 Task: Add Attachment from "Attach a link" to Card Card0000000112 in Board Board0000000028 in Workspace WS0000000010 in Trello. Add Cover Red to Card Card0000000112 in Board Board0000000028 in Workspace WS0000000010 in Trello. Add "Join Card" Button Button0000000112  to Card Card0000000112 in Board Board0000000028 in Workspace WS0000000010 in Trello. Add Description DS0000000112 to Card Card0000000112 in Board Board0000000028 in Workspace WS0000000010 in Trello. Add Comment CM0000000112 to Card Card0000000112 in Board Board0000000028 in Workspace WS0000000010 in Trello
Action: Mouse moved to (366, 576)
Screenshot: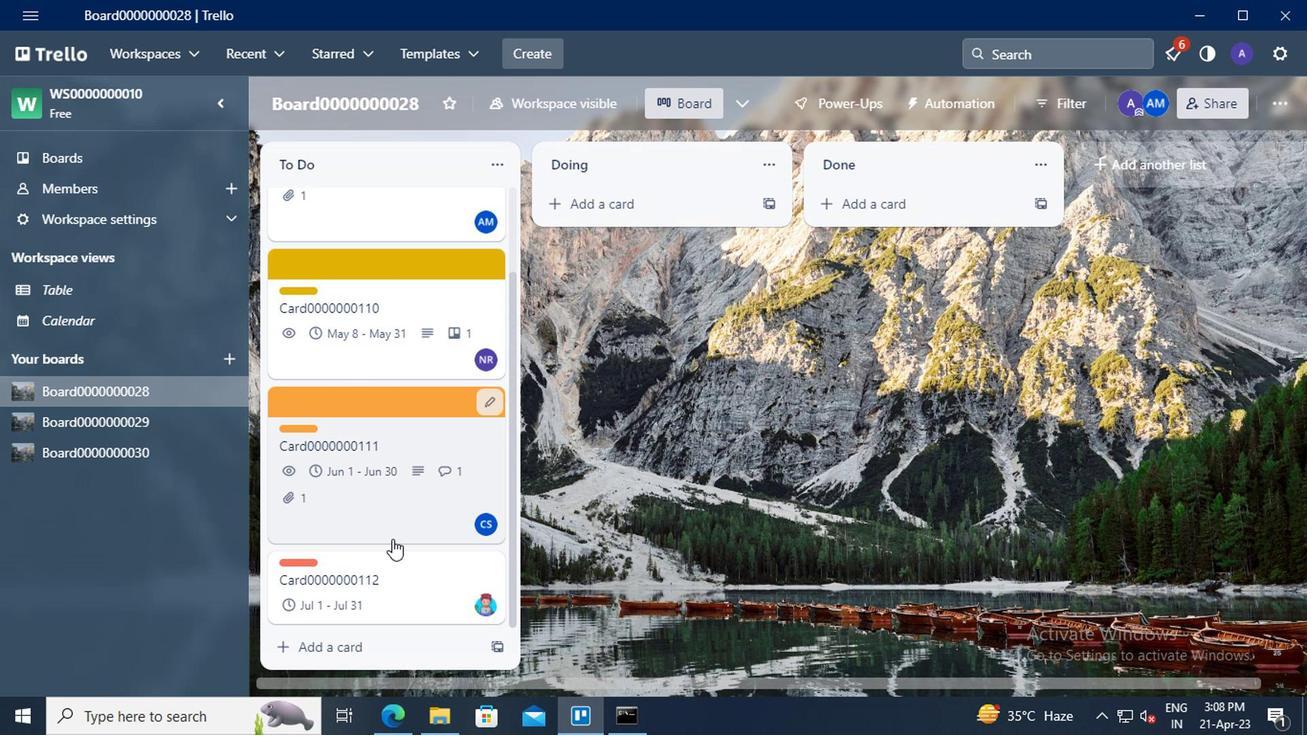 
Action: Mouse pressed left at (366, 576)
Screenshot: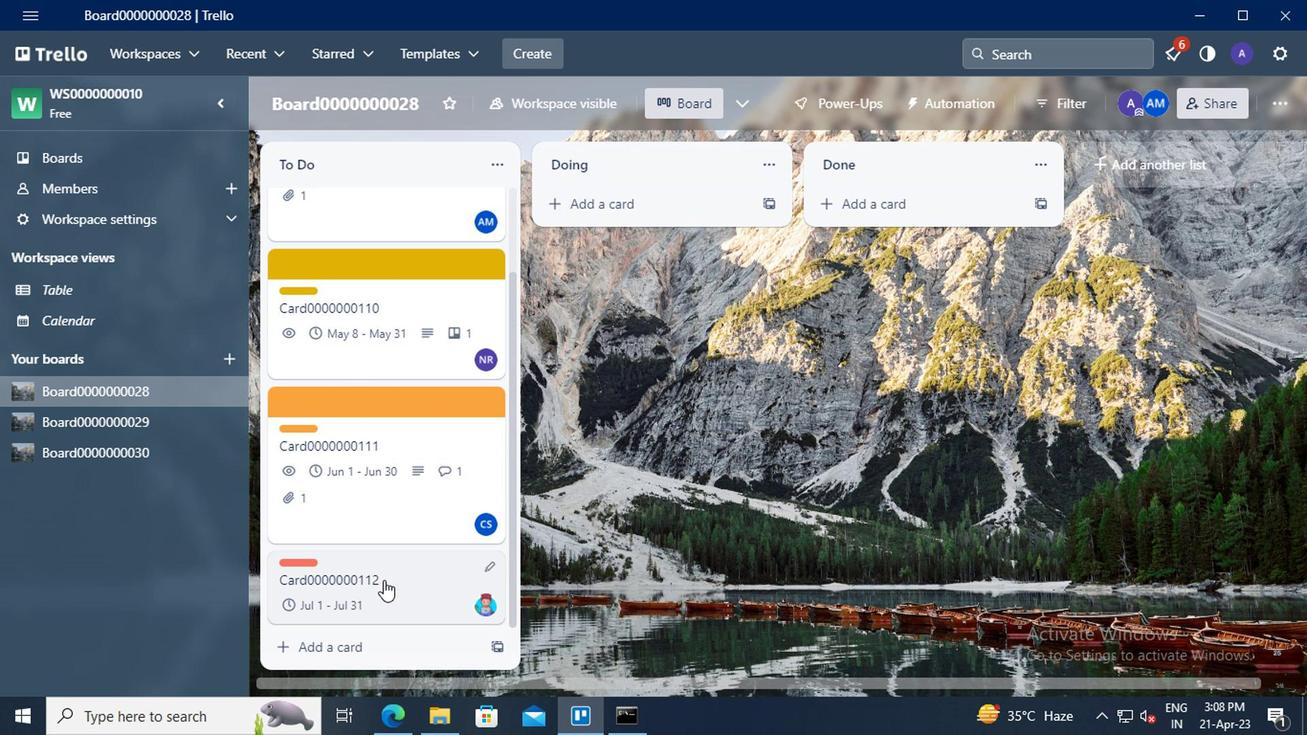 
Action: Mouse moved to (874, 405)
Screenshot: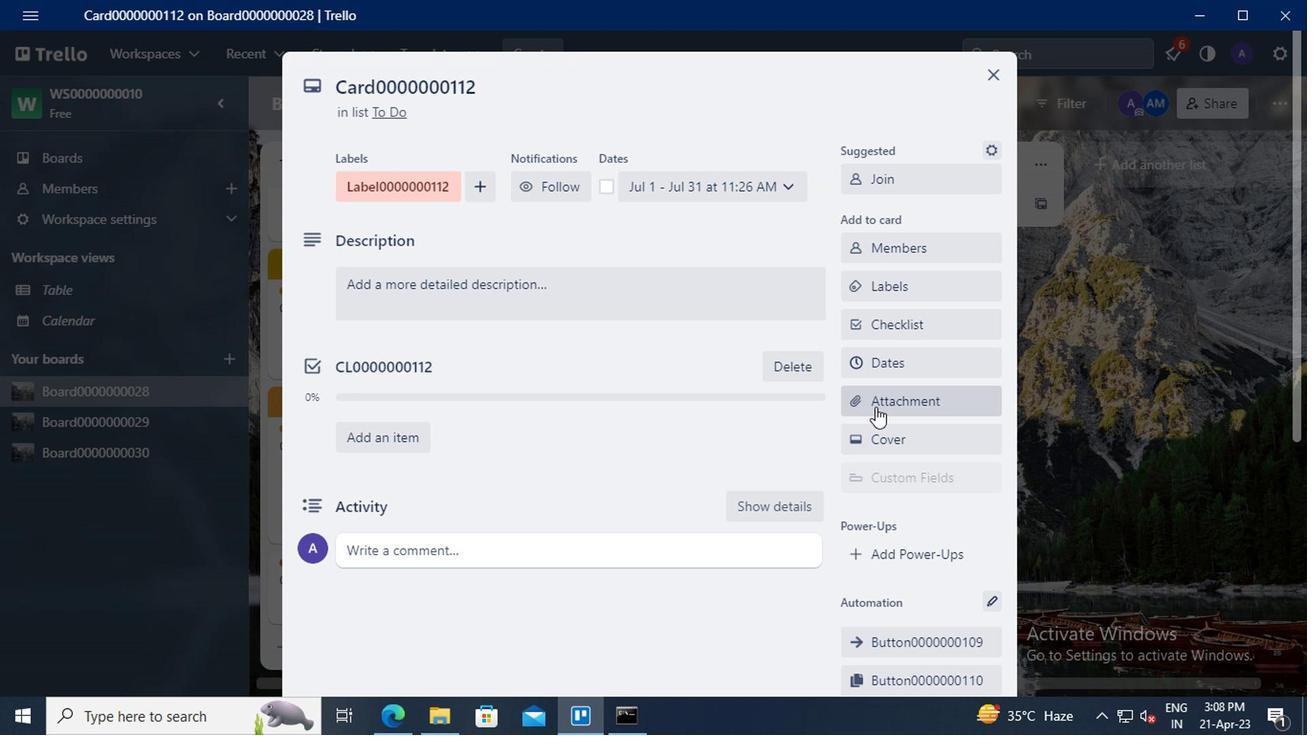
Action: Mouse pressed left at (874, 405)
Screenshot: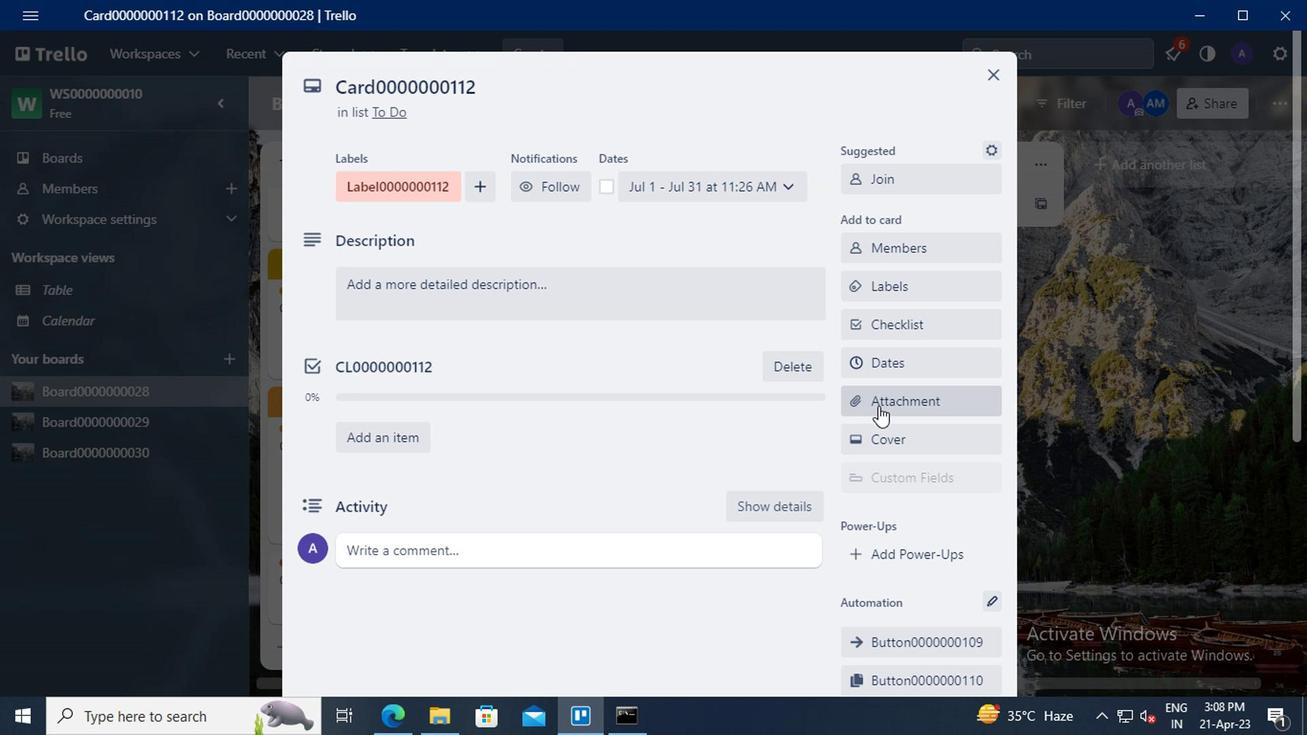 
Action: Mouse moved to (383, 719)
Screenshot: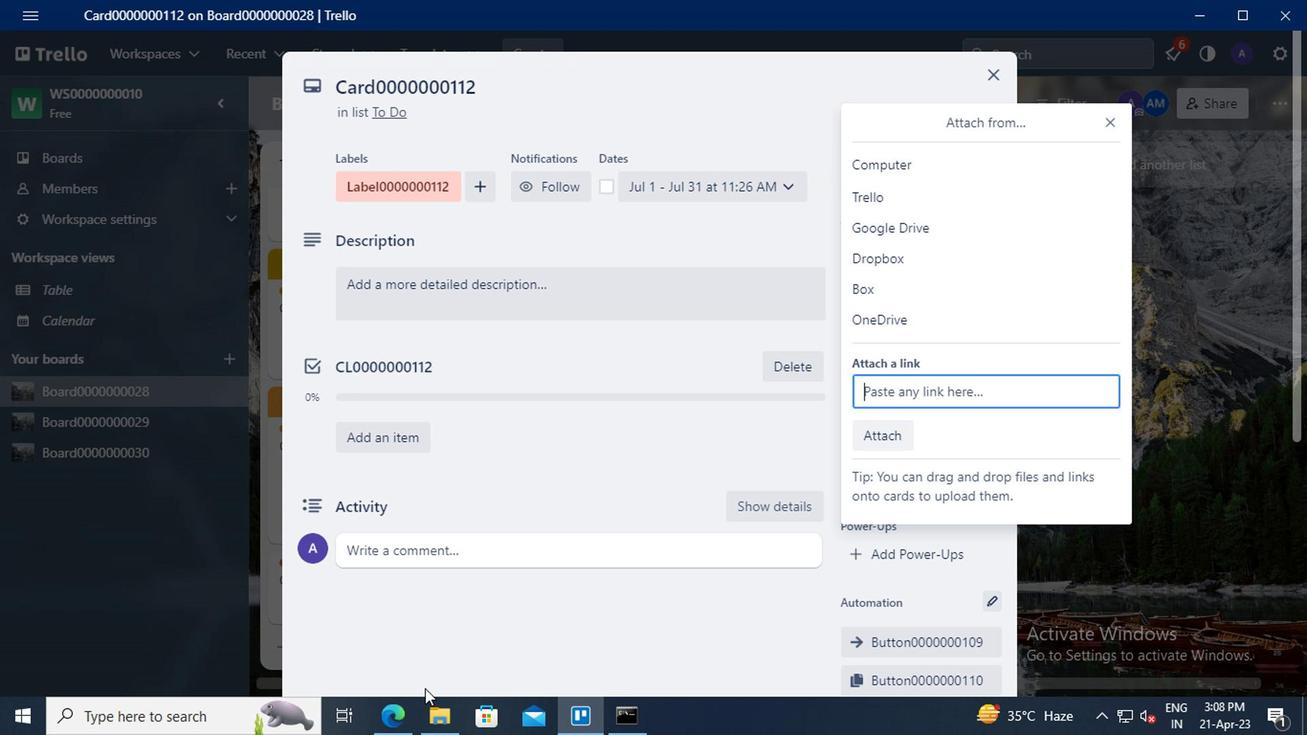 
Action: Mouse pressed left at (383, 719)
Screenshot: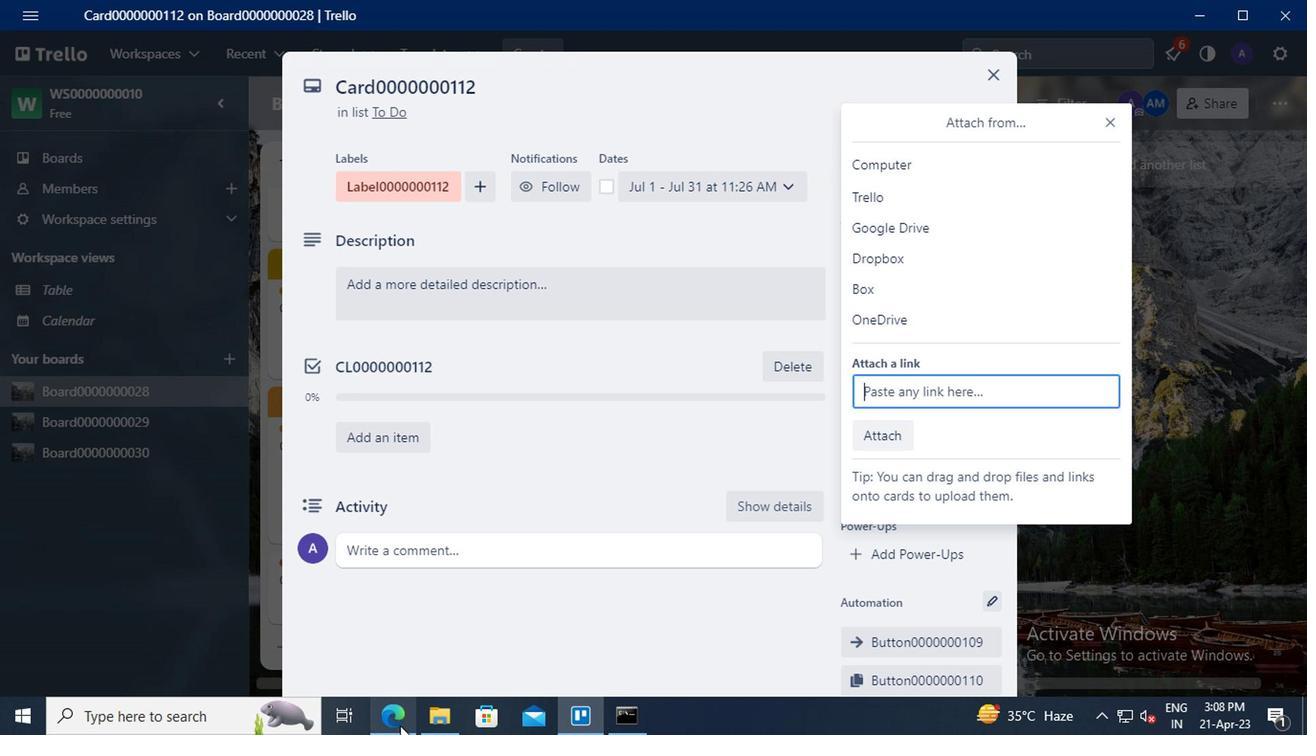 
Action: Mouse moved to (341, 62)
Screenshot: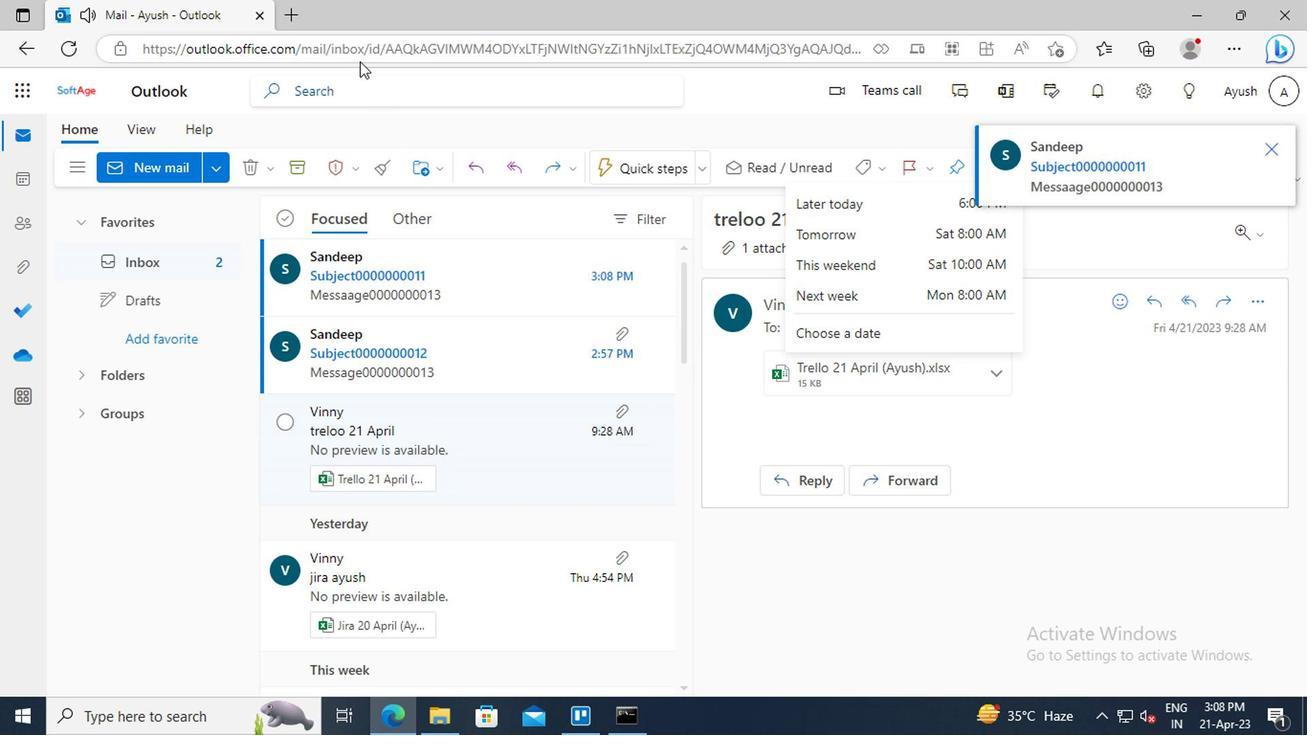 
Action: Mouse pressed left at (341, 62)
Screenshot: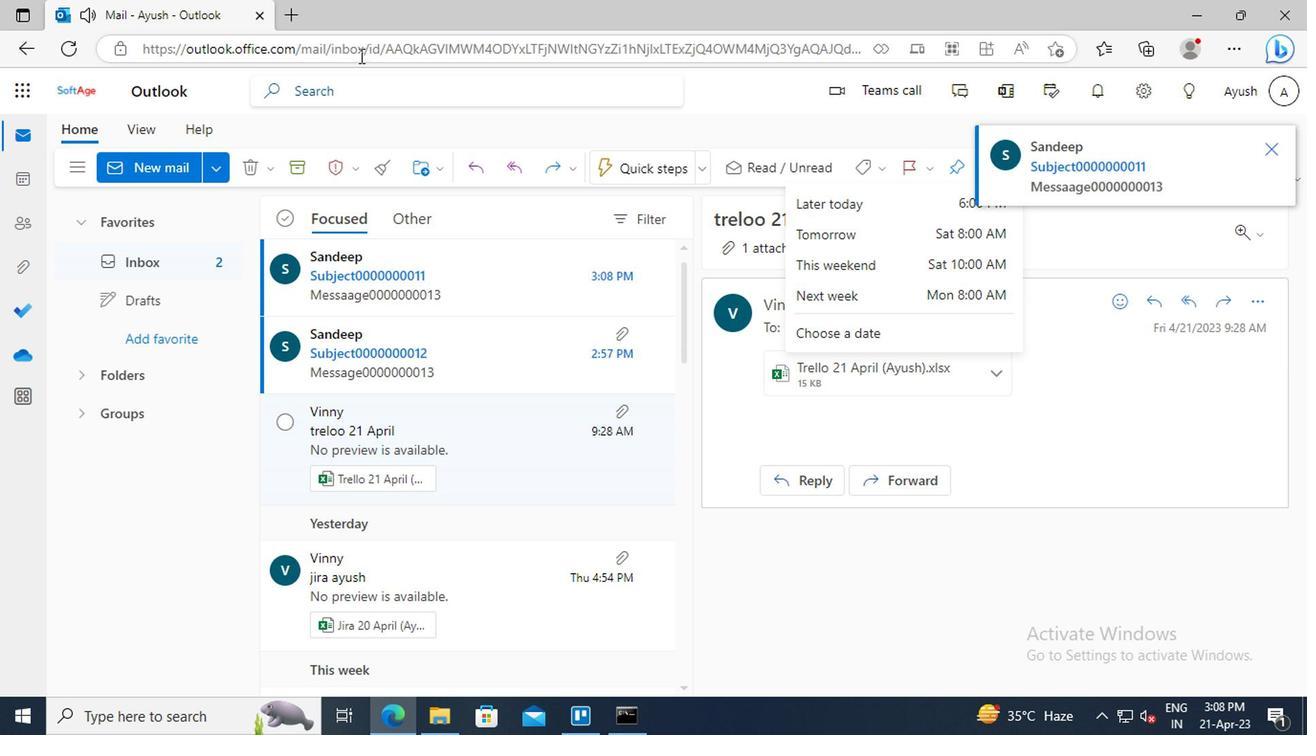 
Action: Key pressed ctrl+C
Screenshot: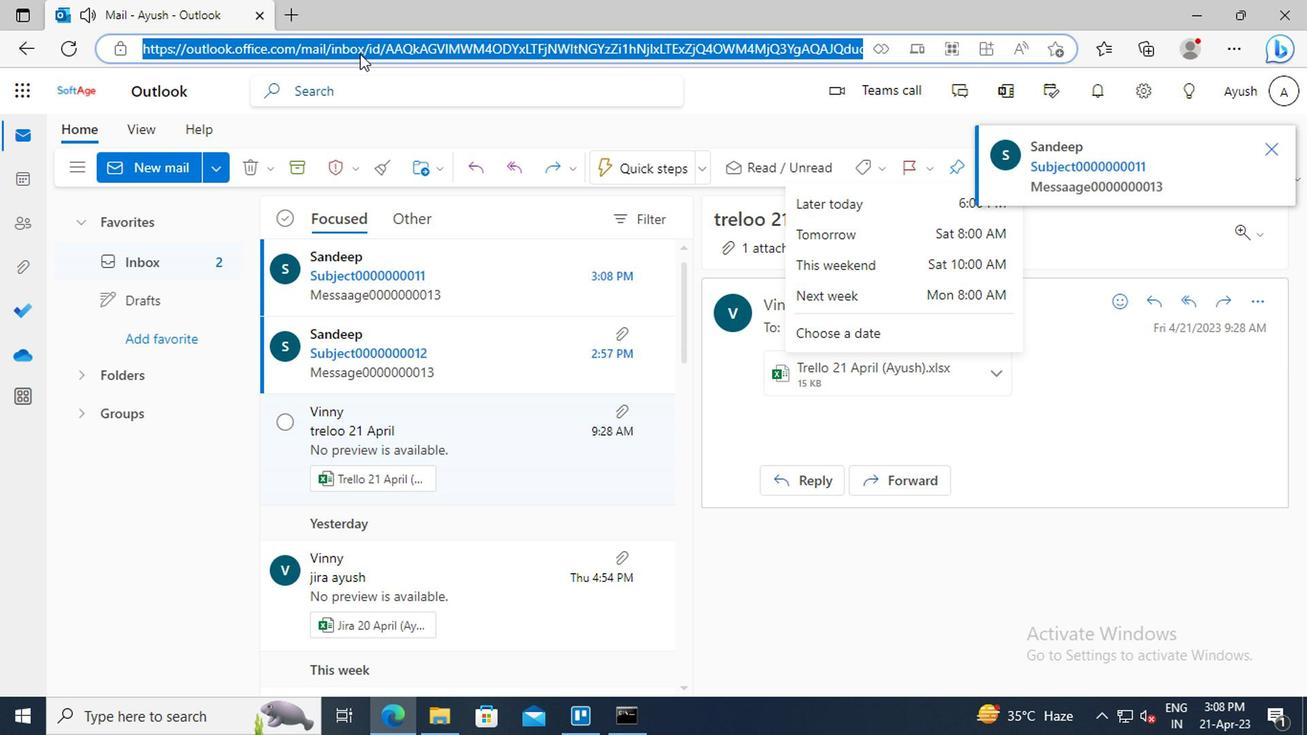 
Action: Mouse moved to (576, 715)
Screenshot: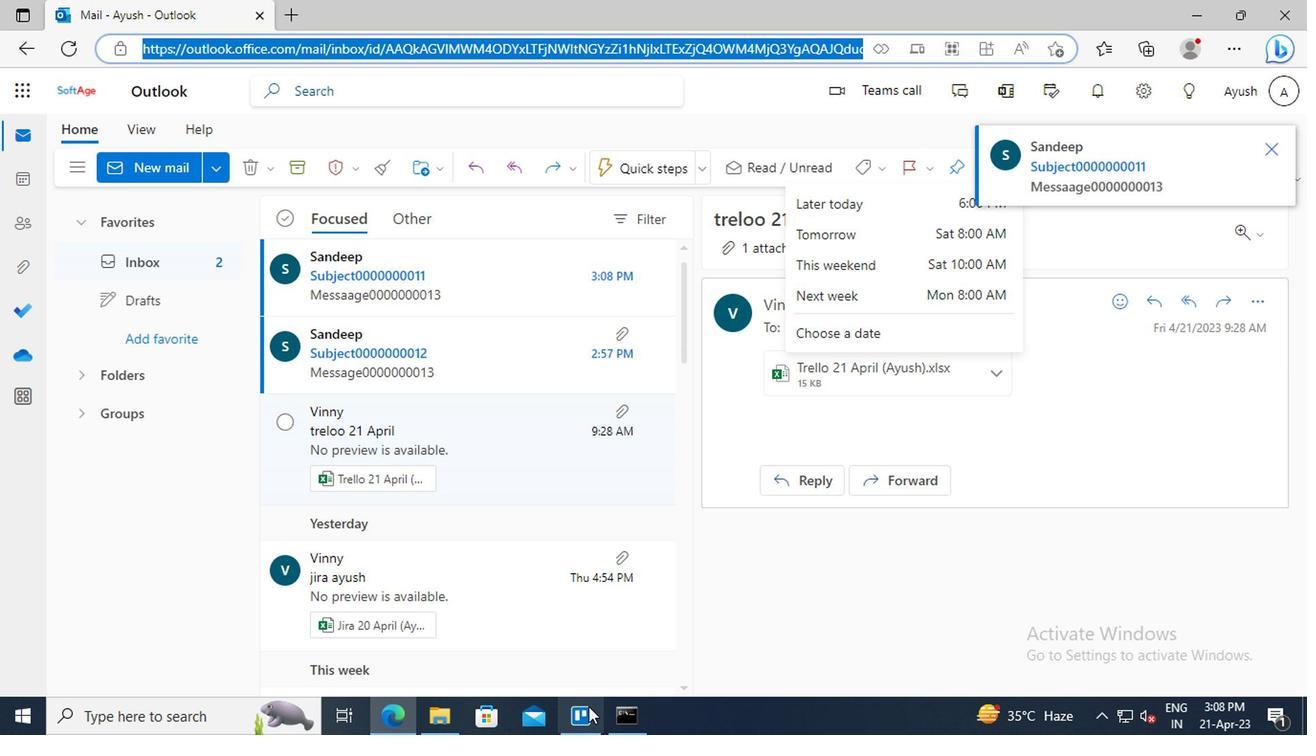 
Action: Mouse pressed left at (576, 715)
Screenshot: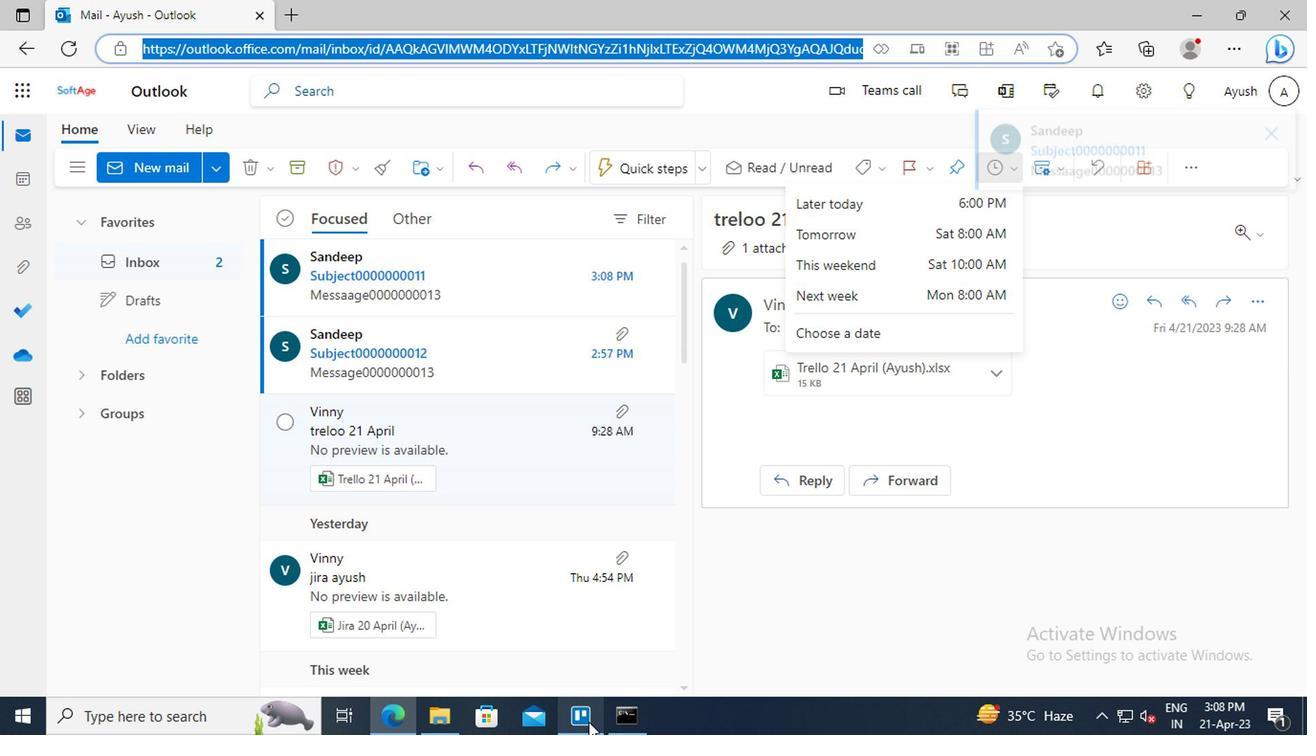 
Action: Mouse moved to (879, 396)
Screenshot: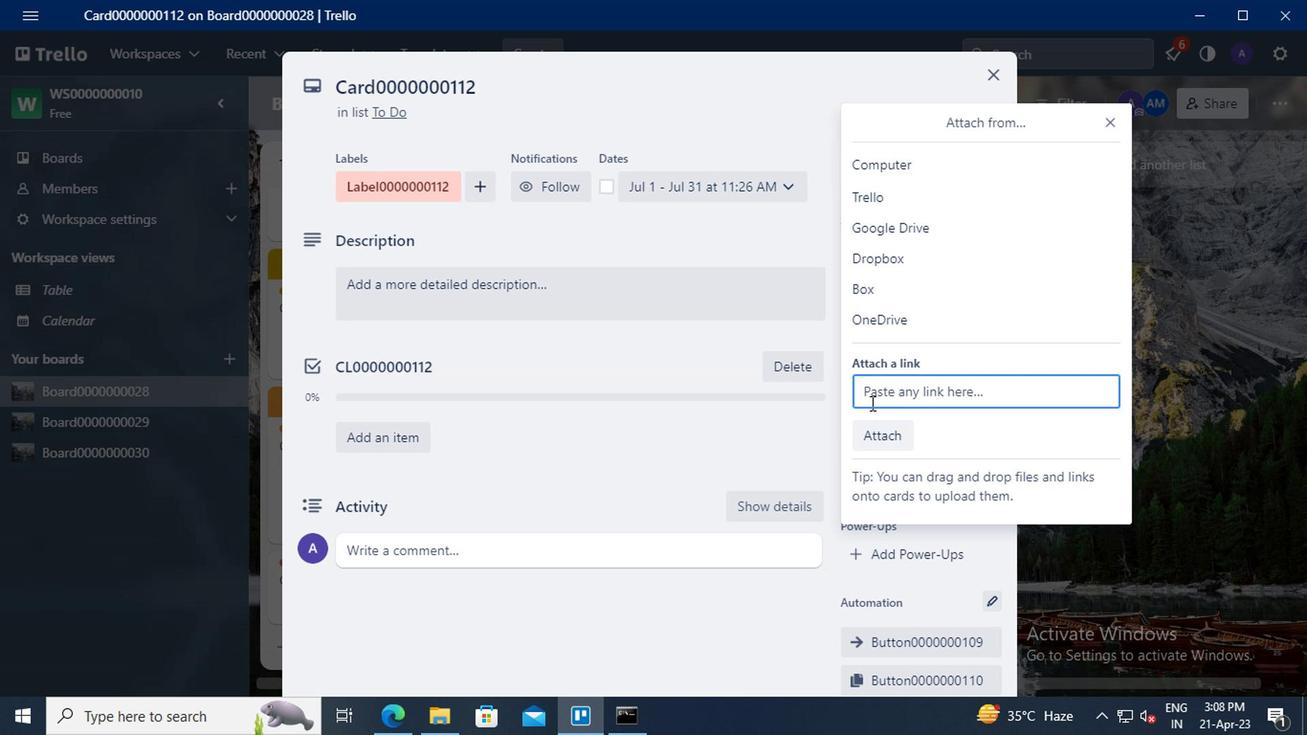 
Action: Mouse pressed left at (879, 396)
Screenshot: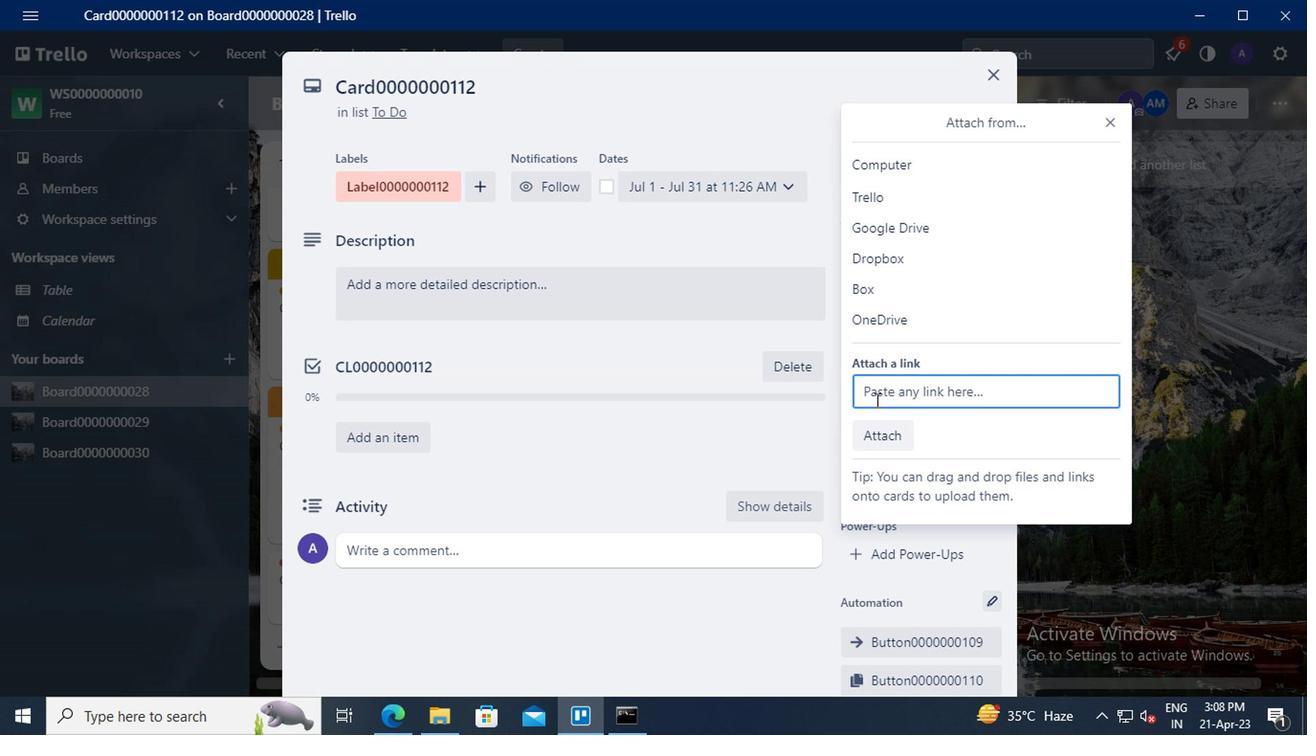 
Action: Key pressed ctrl+V
Screenshot: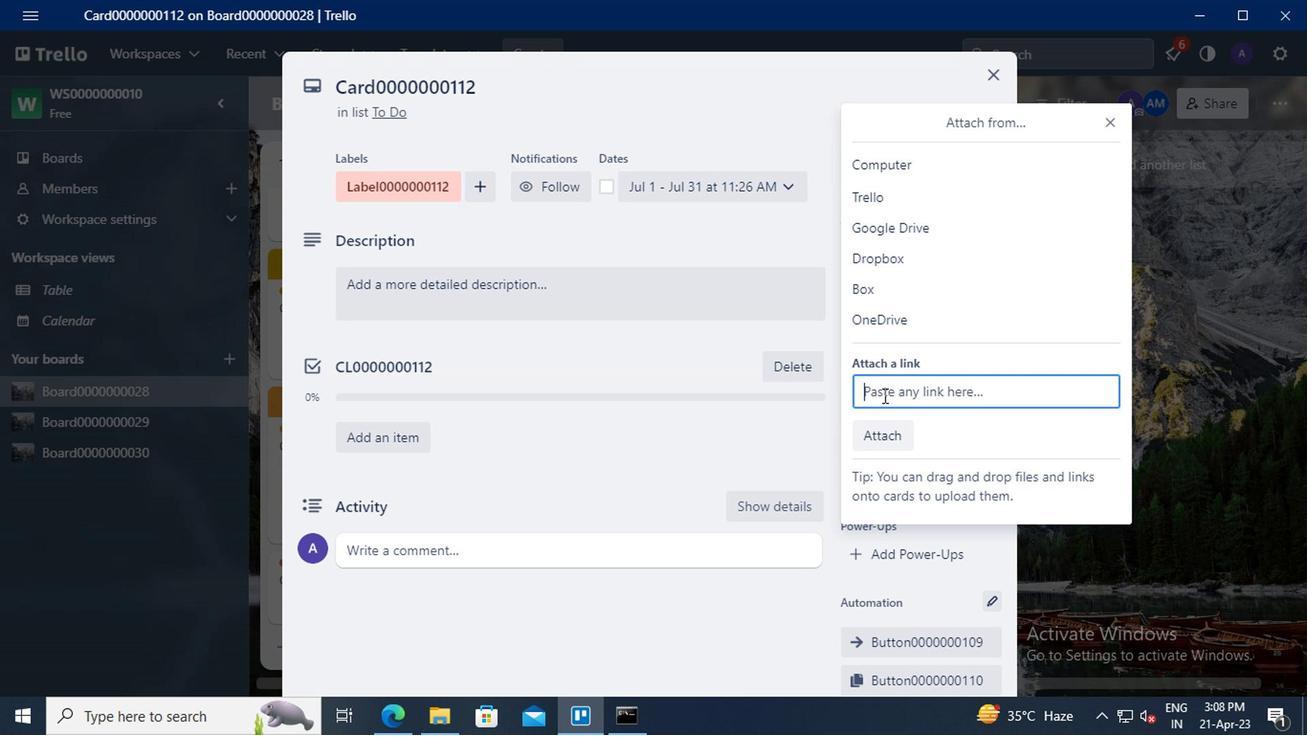 
Action: Mouse moved to (885, 501)
Screenshot: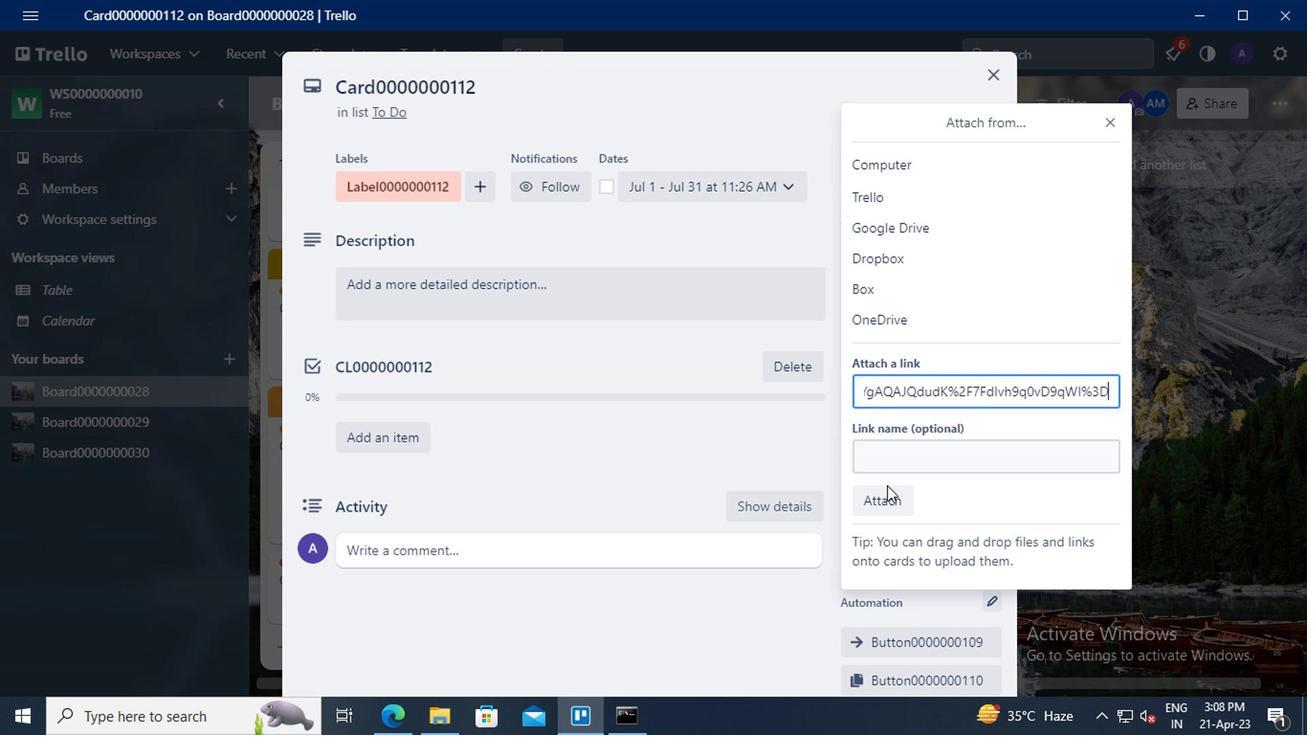 
Action: Mouse pressed left at (885, 501)
Screenshot: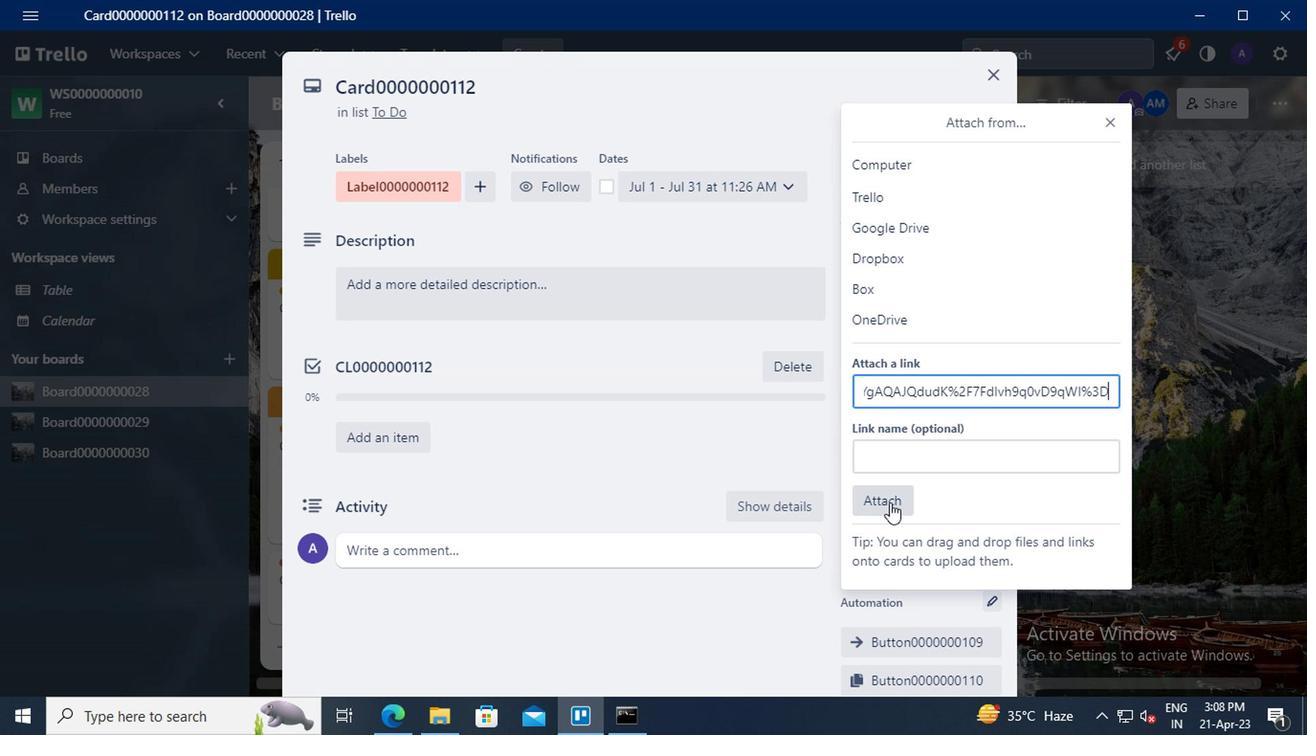 
Action: Mouse moved to (888, 448)
Screenshot: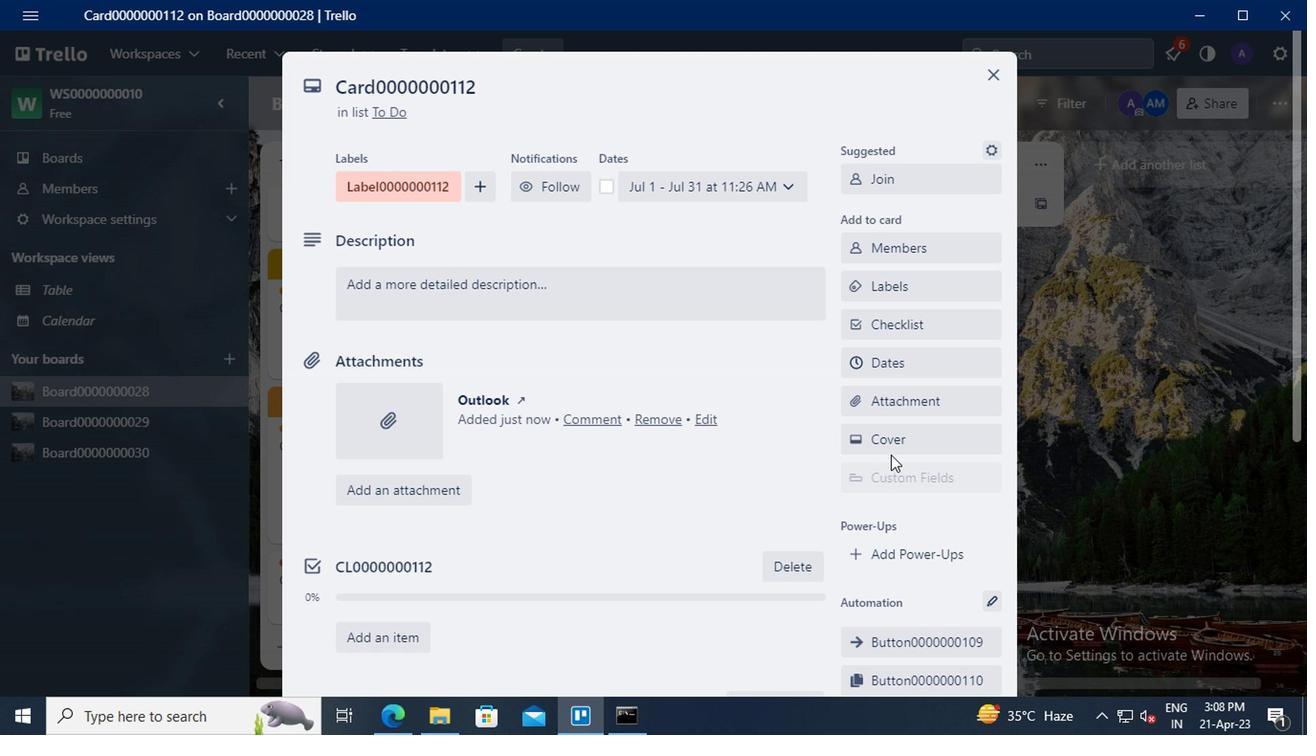 
Action: Mouse pressed left at (888, 448)
Screenshot: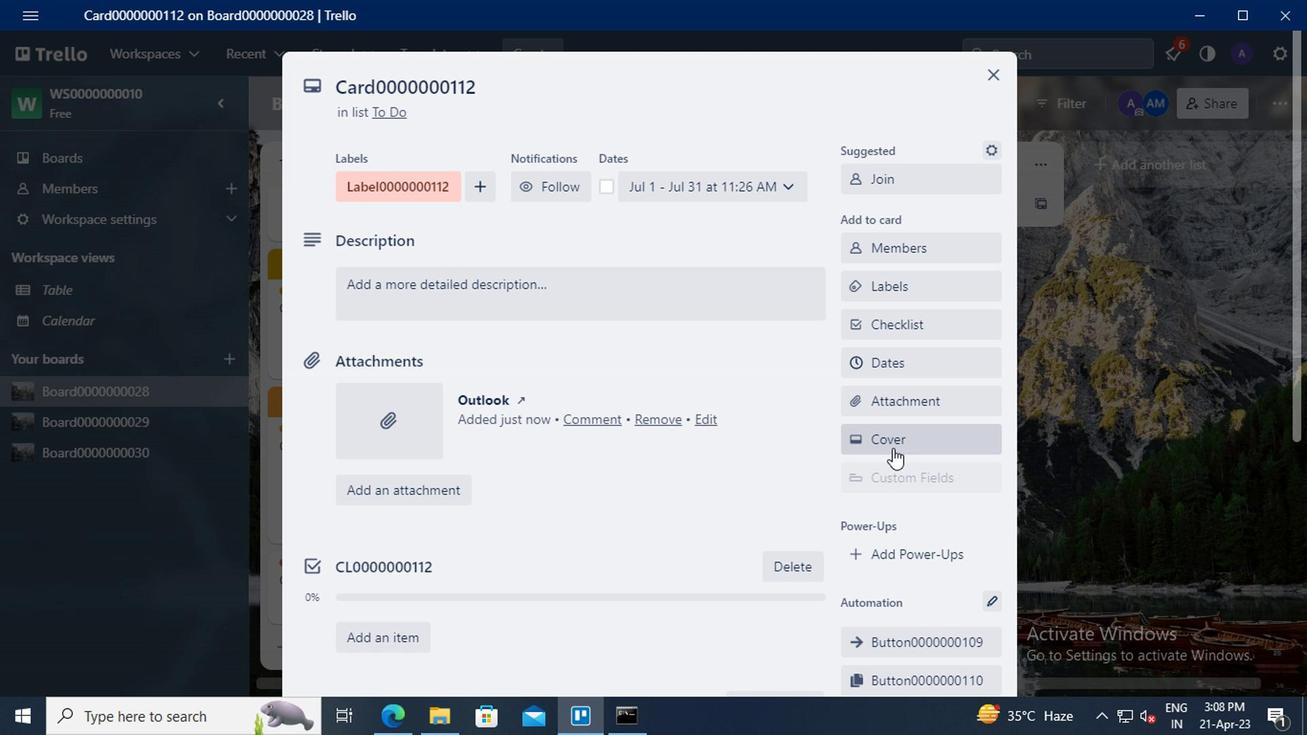 
Action: Mouse moved to (1043, 322)
Screenshot: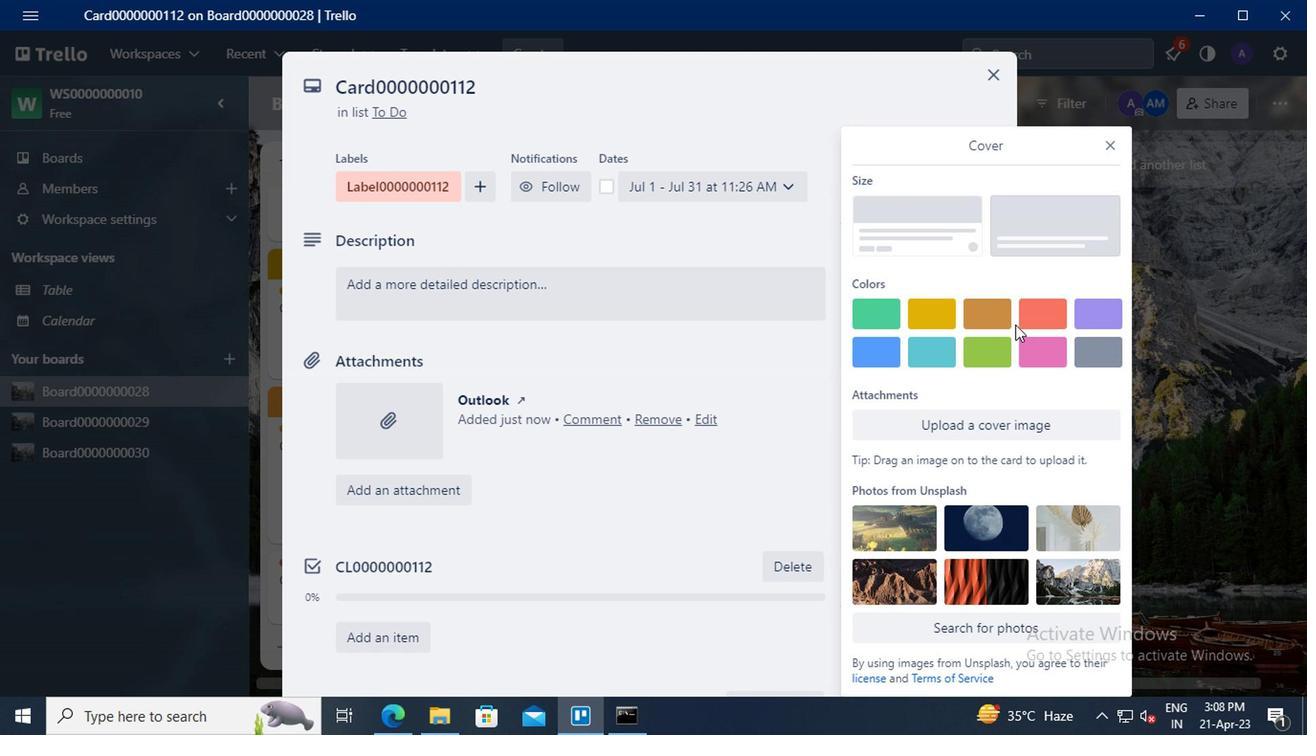 
Action: Mouse pressed left at (1043, 322)
Screenshot: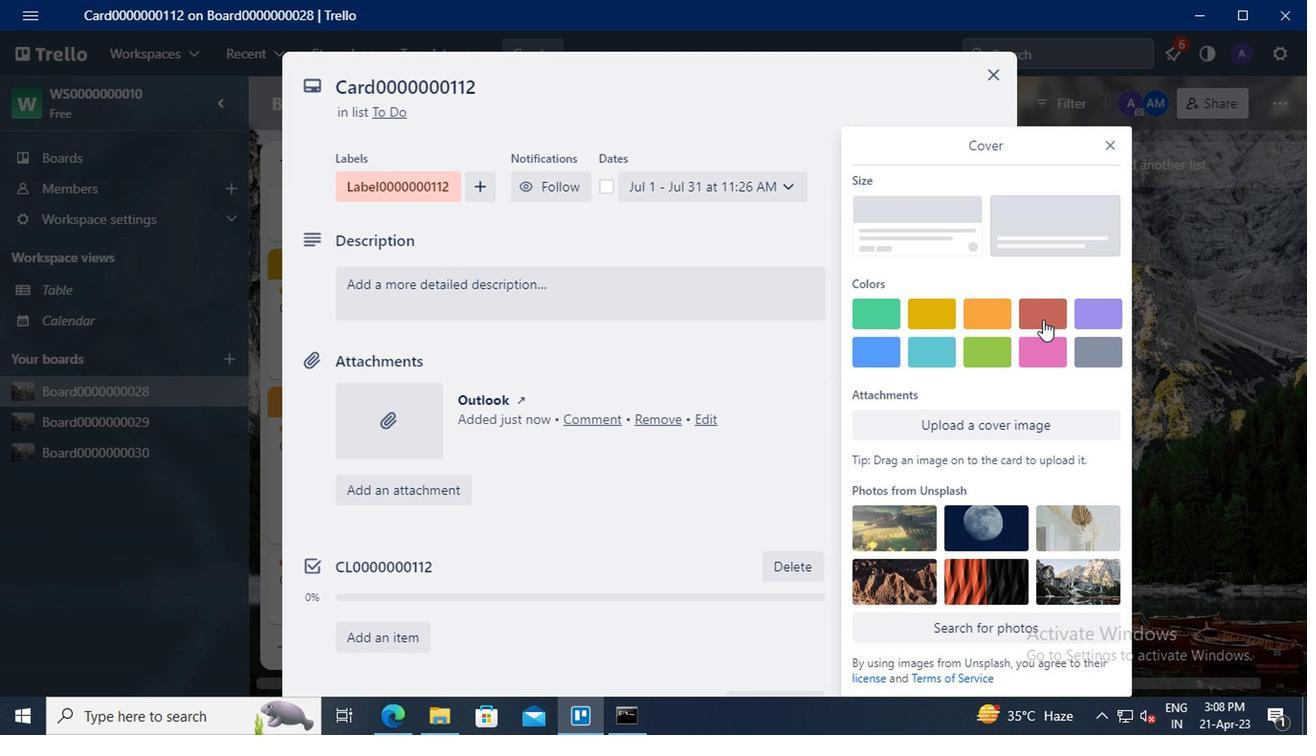 
Action: Mouse moved to (1113, 118)
Screenshot: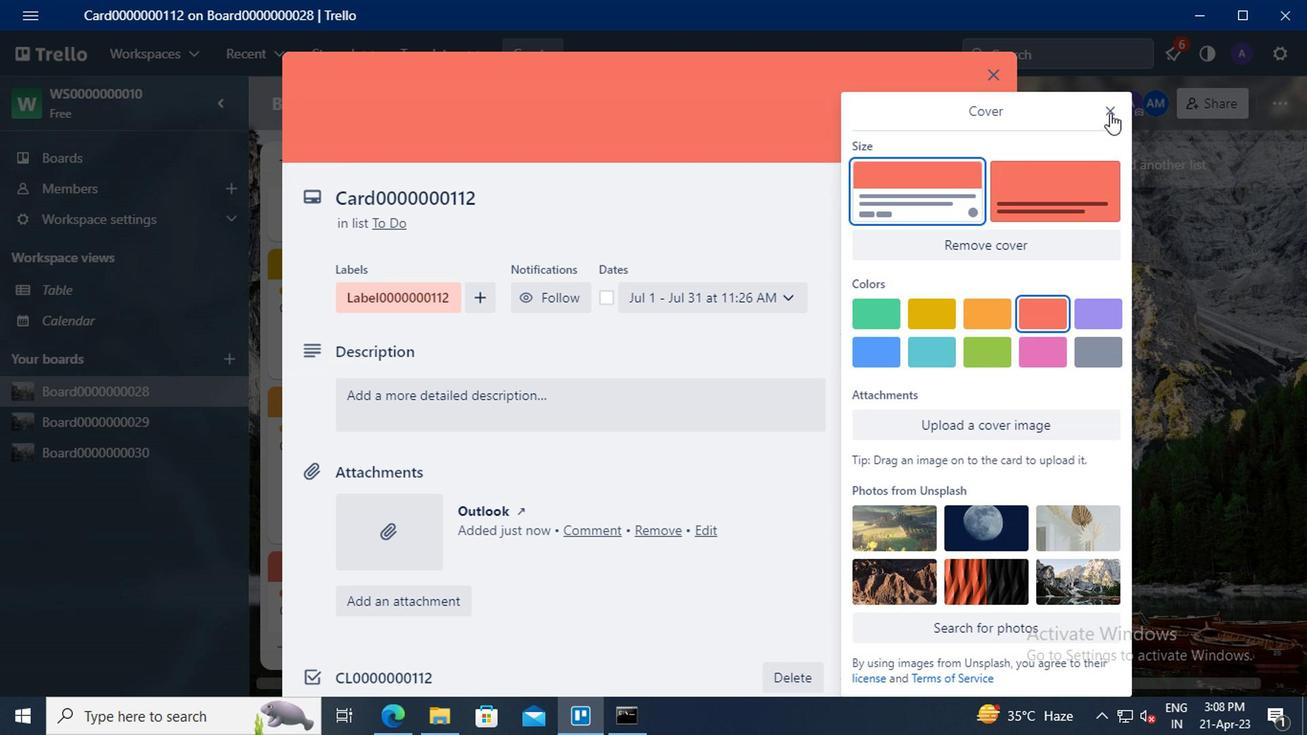 
Action: Mouse pressed left at (1113, 118)
Screenshot: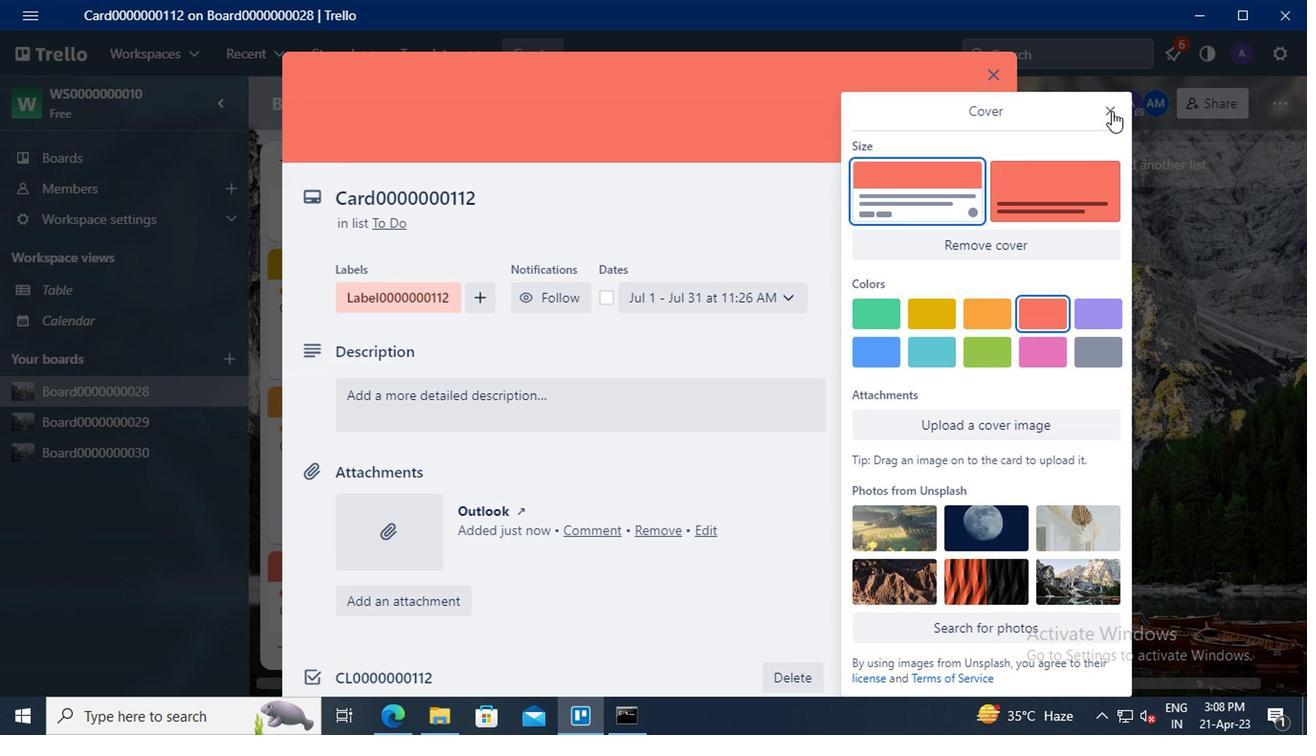 
Action: Mouse moved to (911, 322)
Screenshot: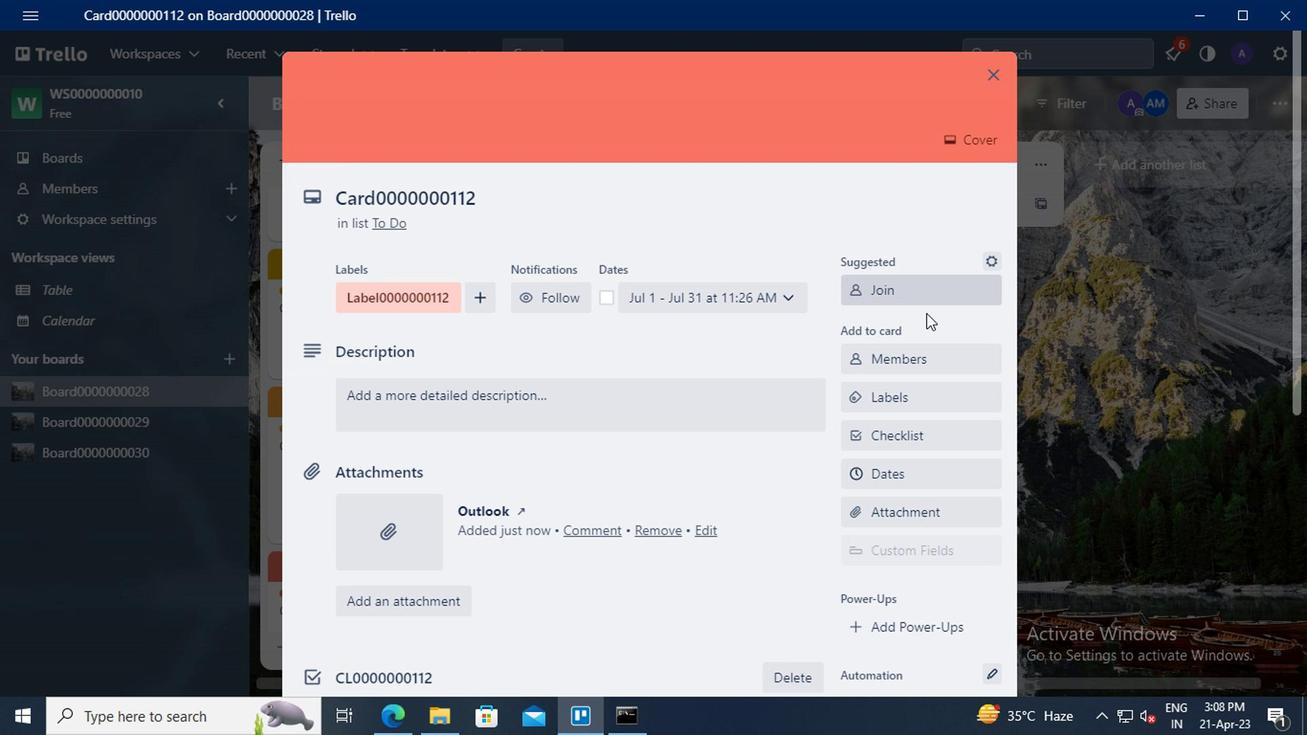 
Action: Mouse scrolled (911, 321) with delta (0, -1)
Screenshot: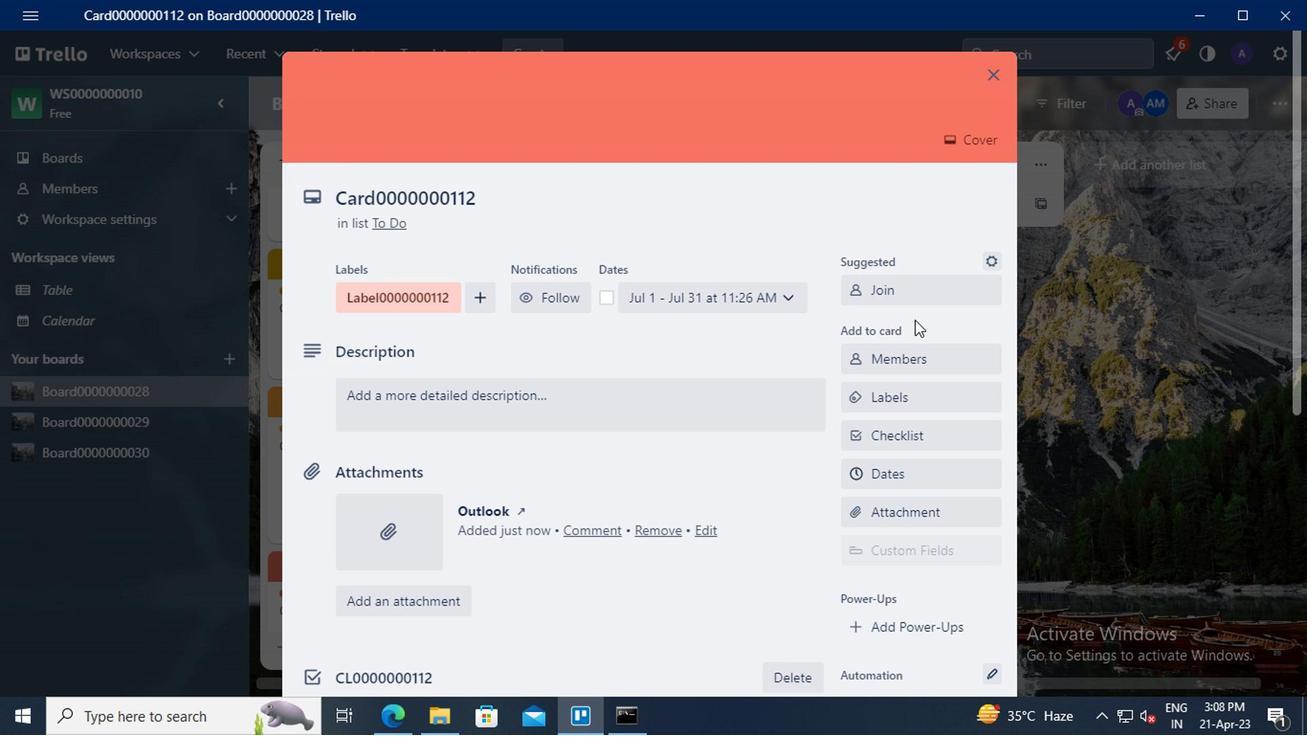 
Action: Mouse scrolled (911, 321) with delta (0, -1)
Screenshot: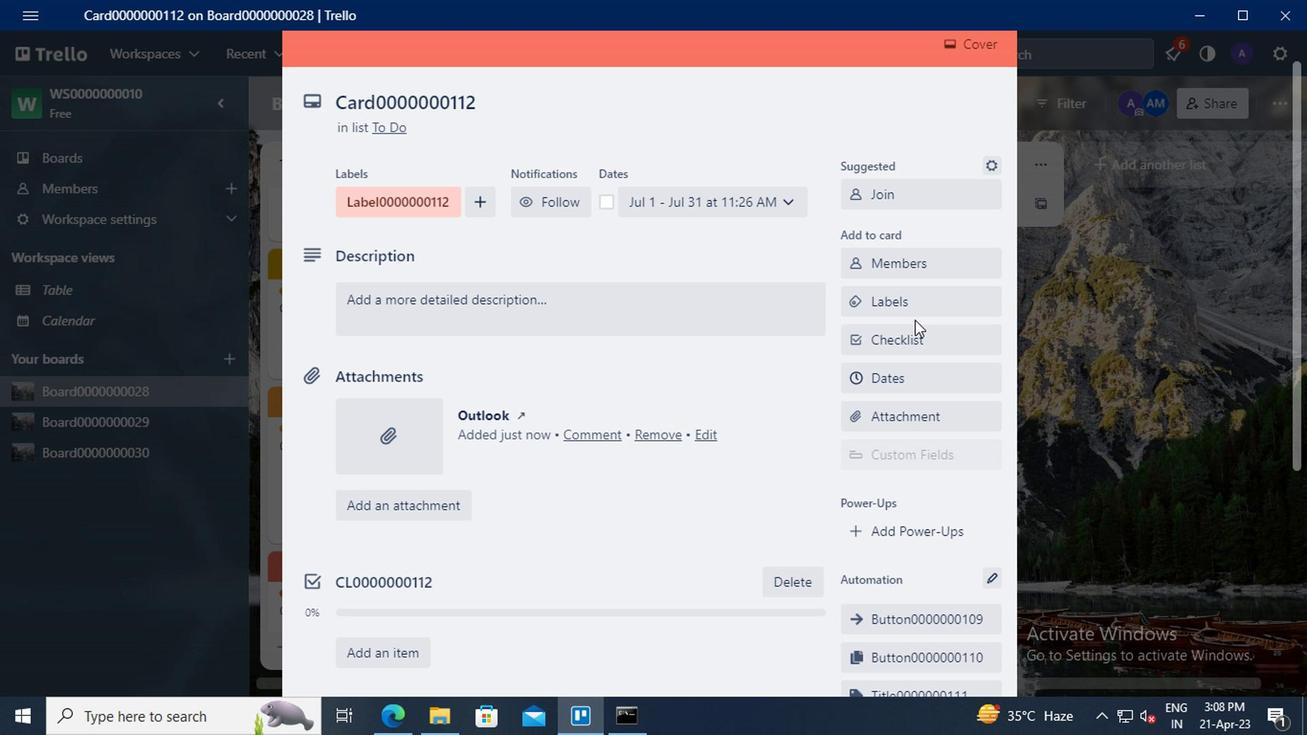 
Action: Mouse scrolled (911, 321) with delta (0, -1)
Screenshot: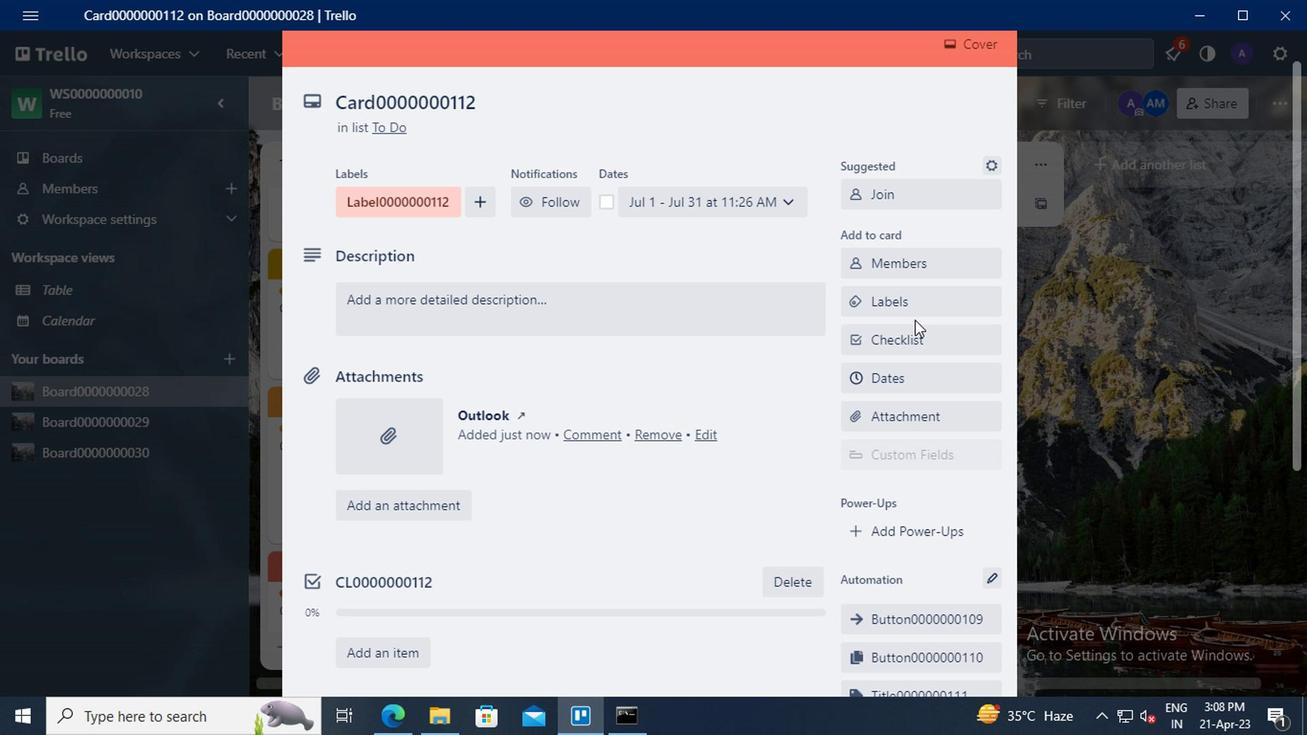 
Action: Mouse scrolled (911, 321) with delta (0, -1)
Screenshot: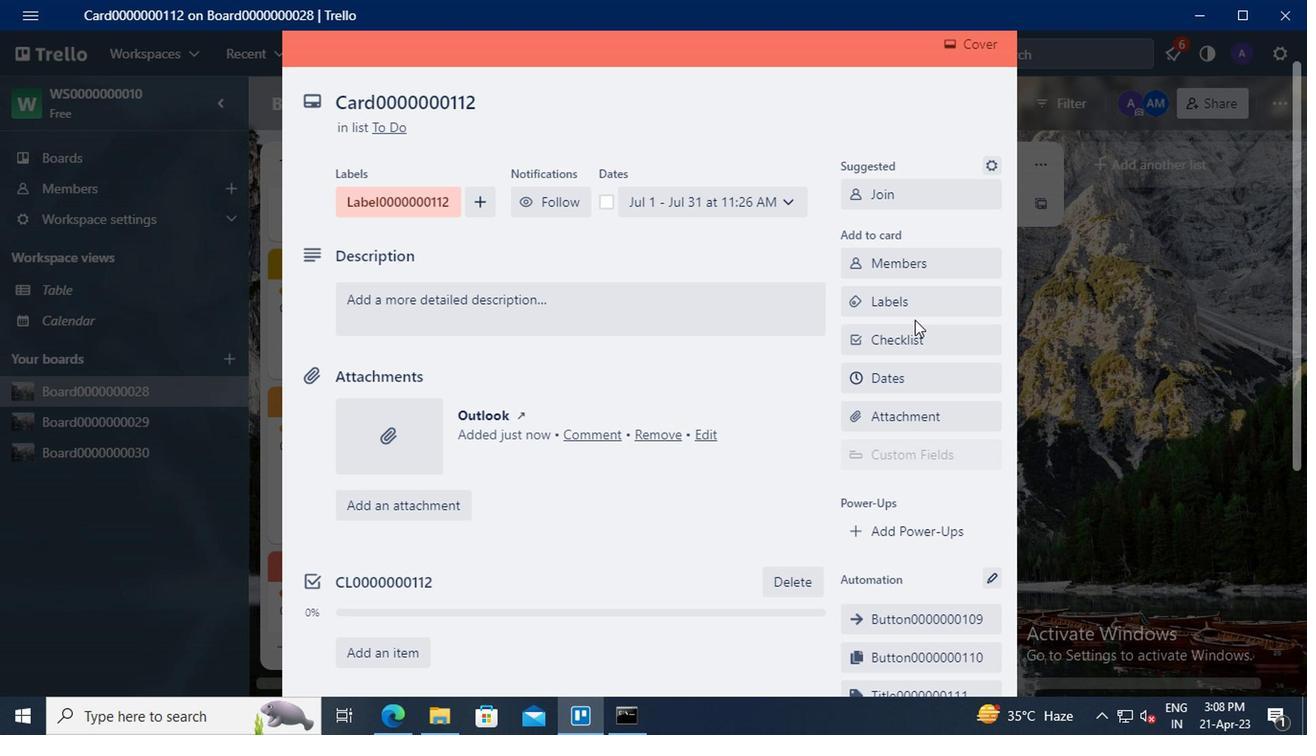 
Action: Mouse moved to (925, 451)
Screenshot: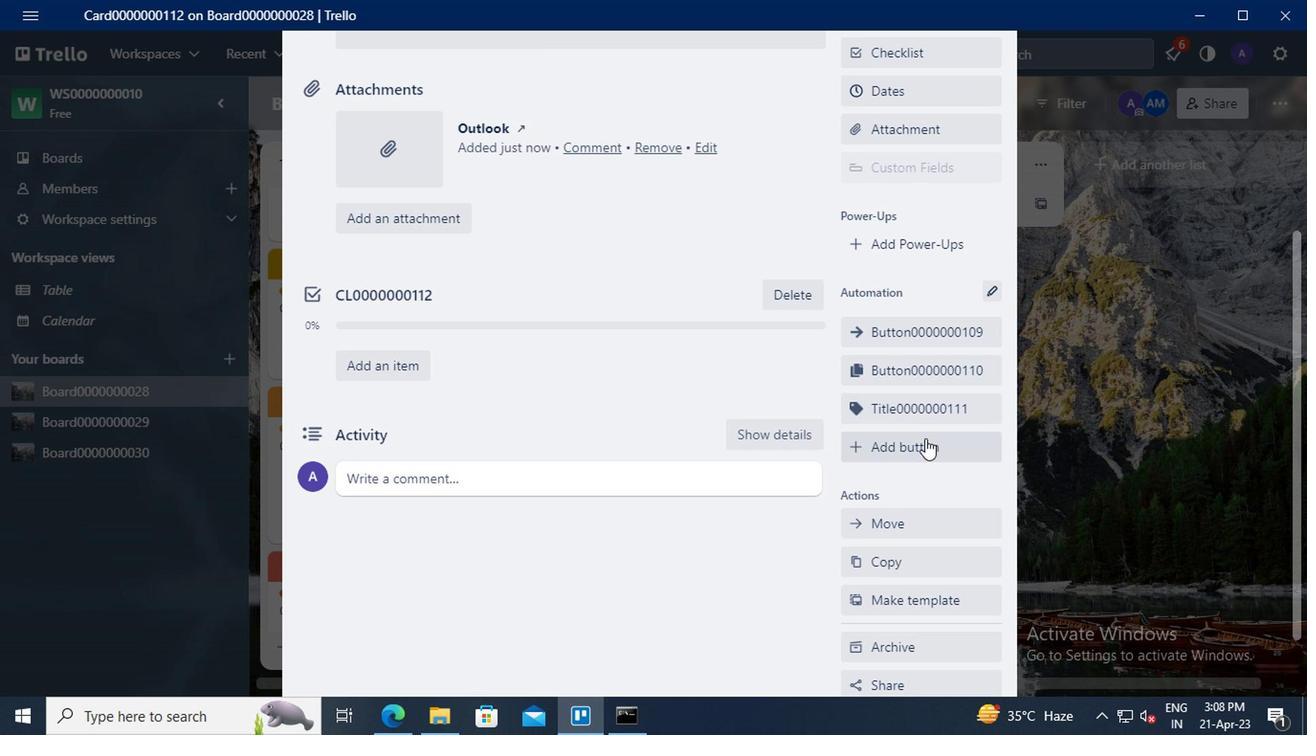 
Action: Mouse pressed left at (925, 451)
Screenshot: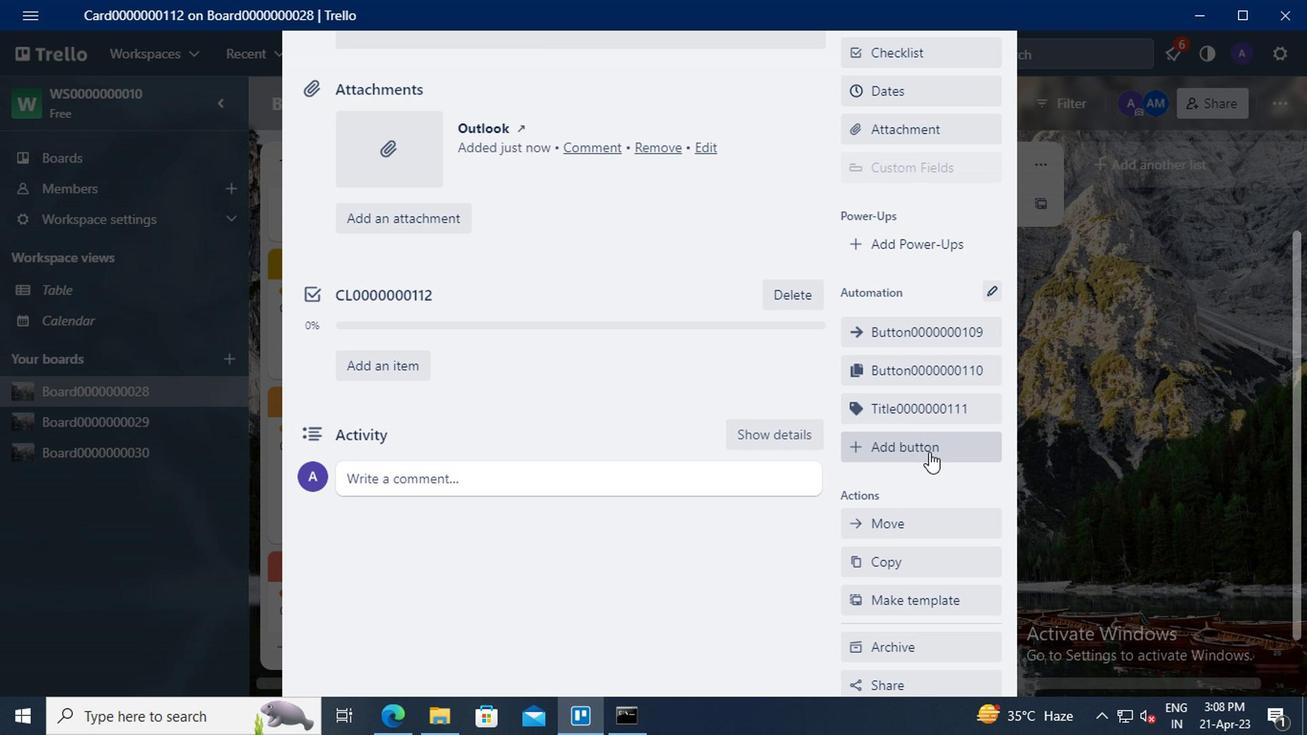 
Action: Mouse moved to (928, 301)
Screenshot: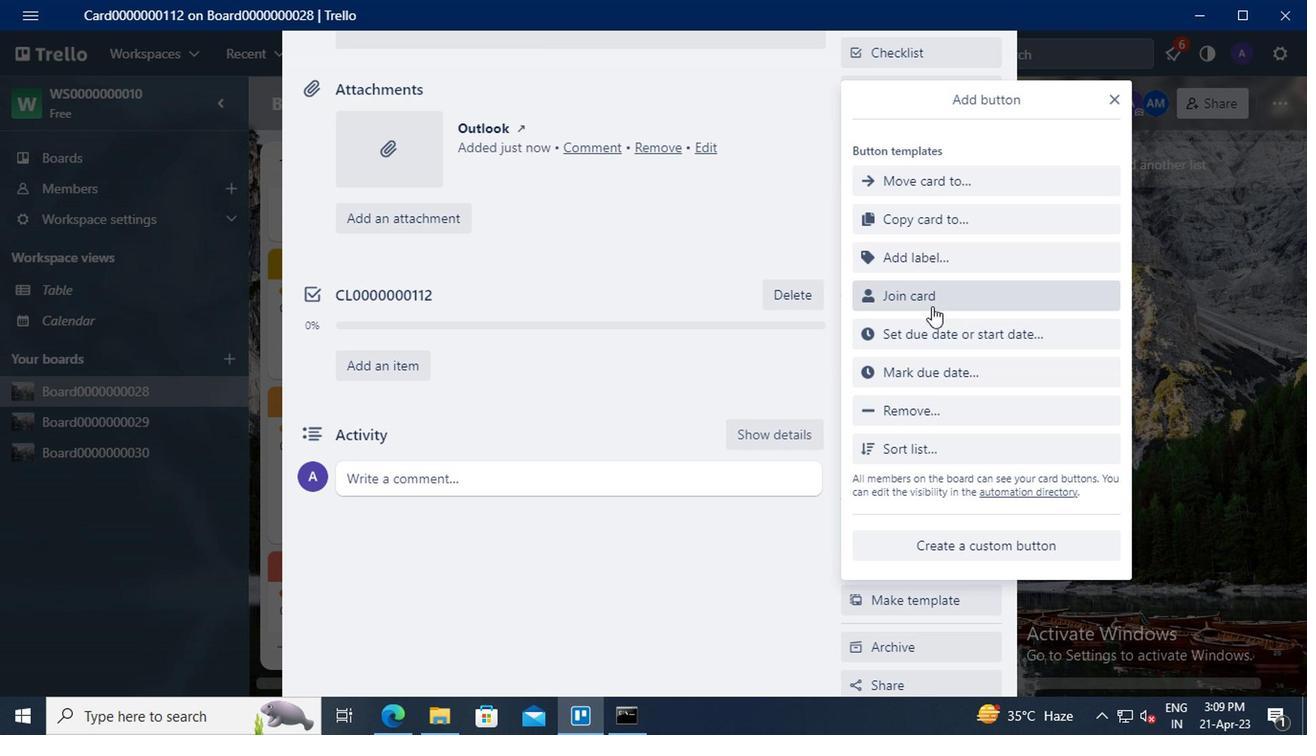 
Action: Mouse pressed left at (928, 301)
Screenshot: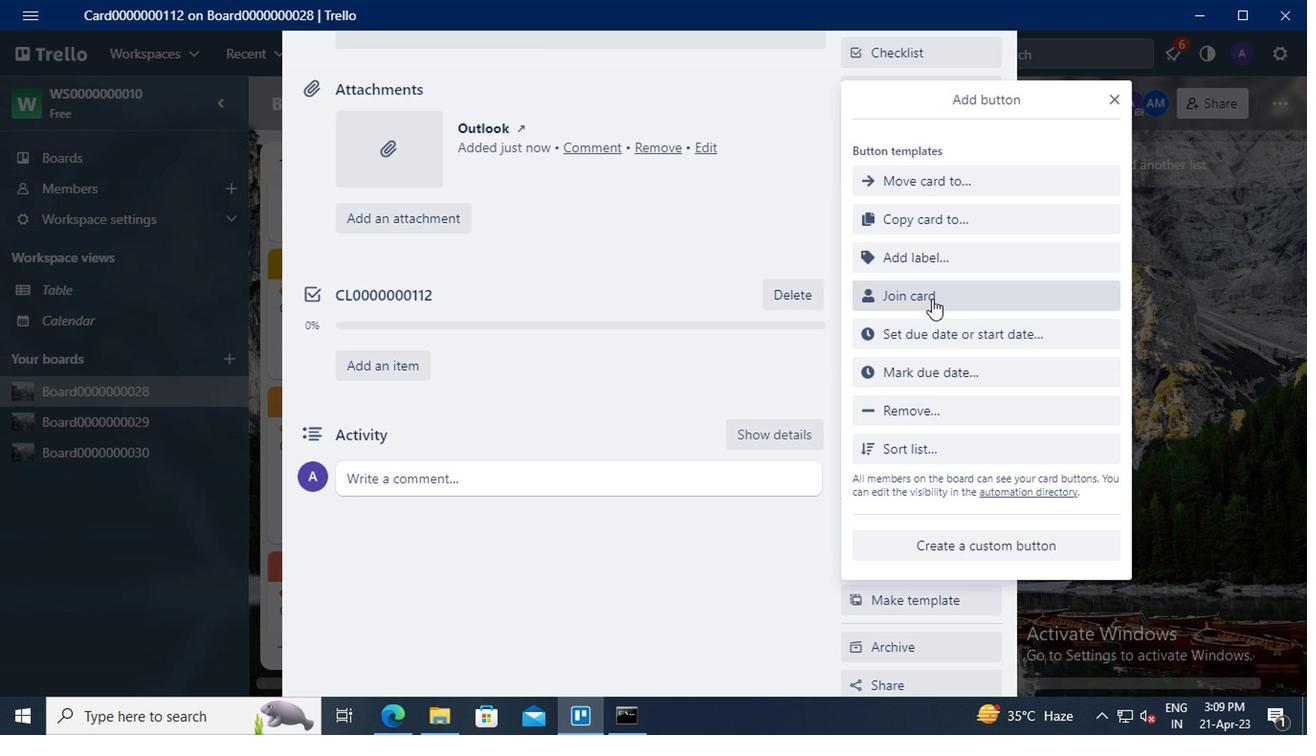 
Action: Mouse moved to (928, 186)
Screenshot: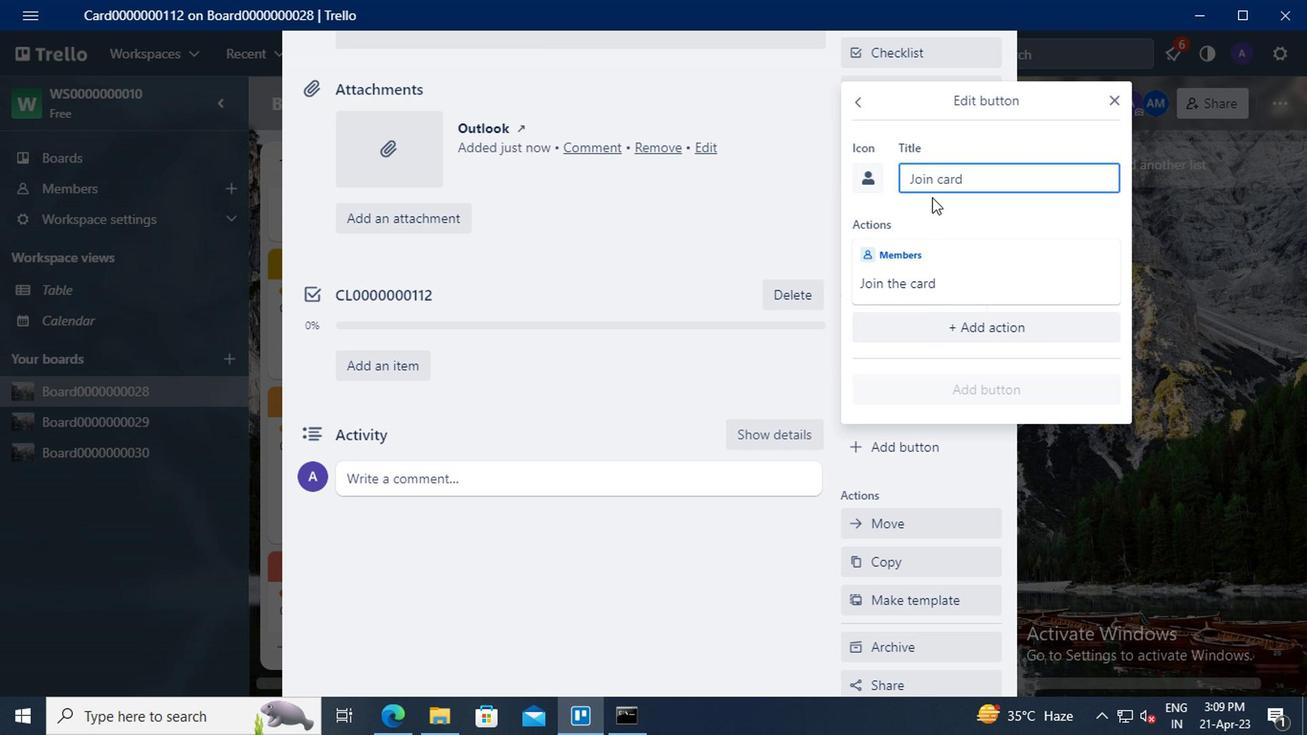 
Action: Mouse pressed left at (928, 186)
Screenshot: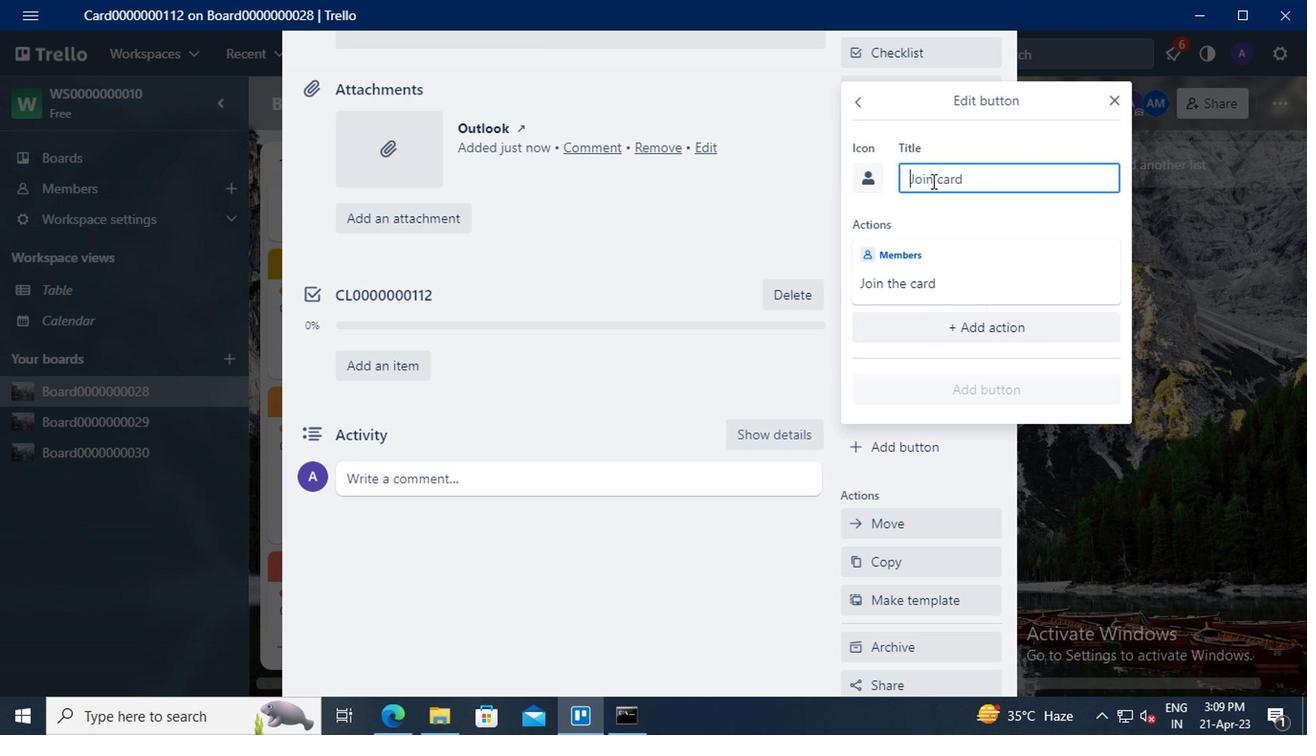 
Action: Key pressed <Key.shift>ctrl+BUTTON0000000112
Screenshot: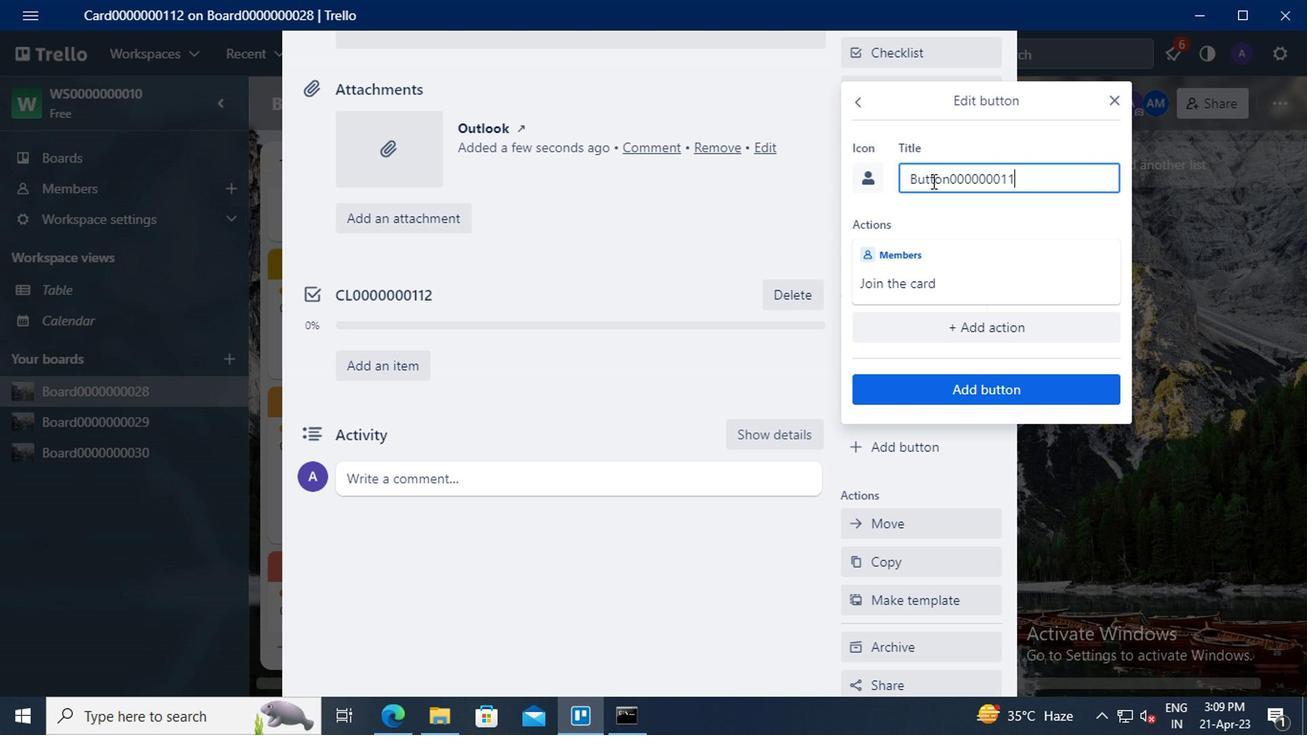 
Action: Mouse moved to (976, 391)
Screenshot: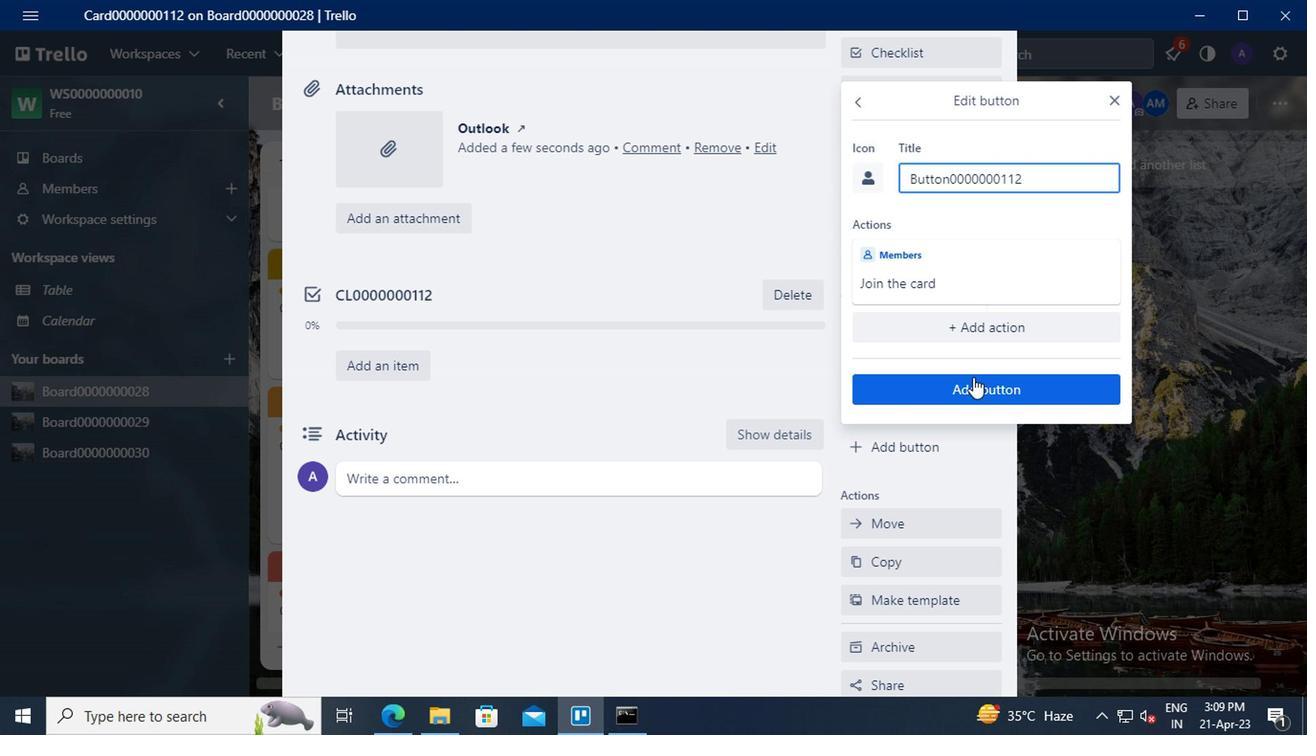 
Action: Mouse pressed left at (976, 391)
Screenshot: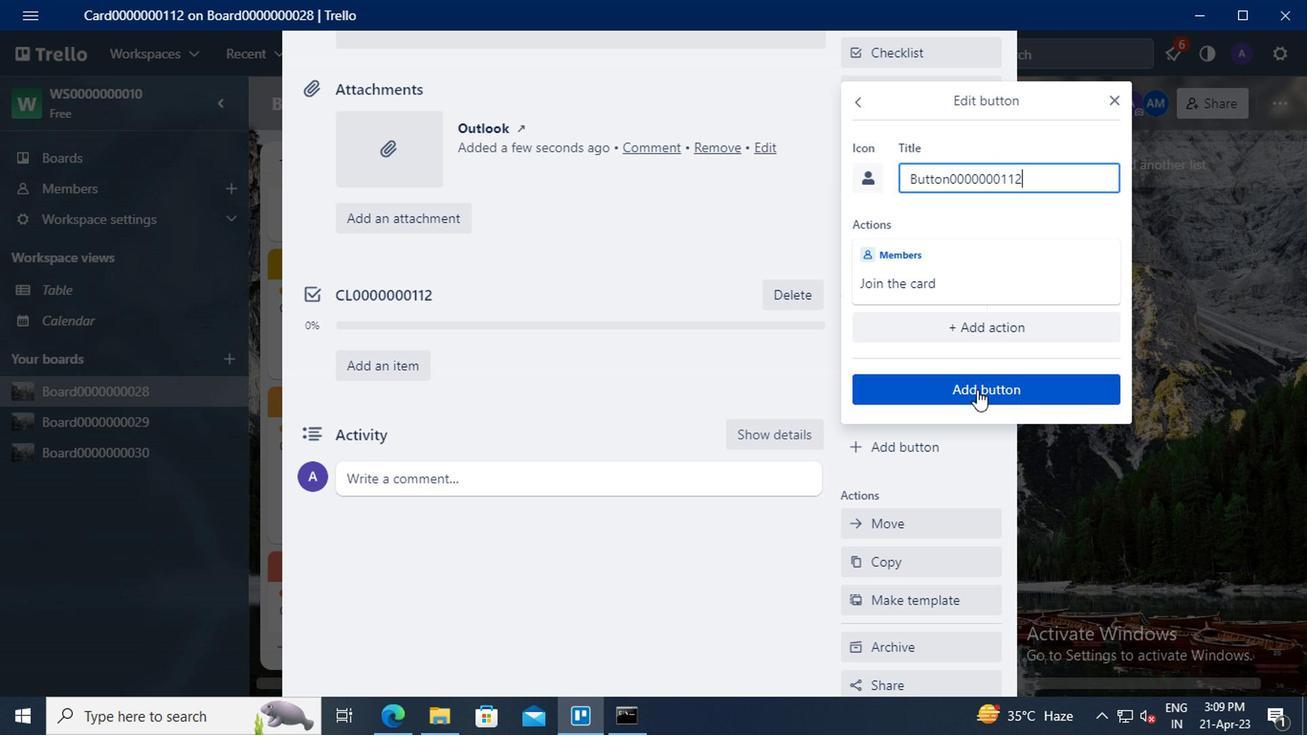 
Action: Mouse moved to (592, 406)
Screenshot: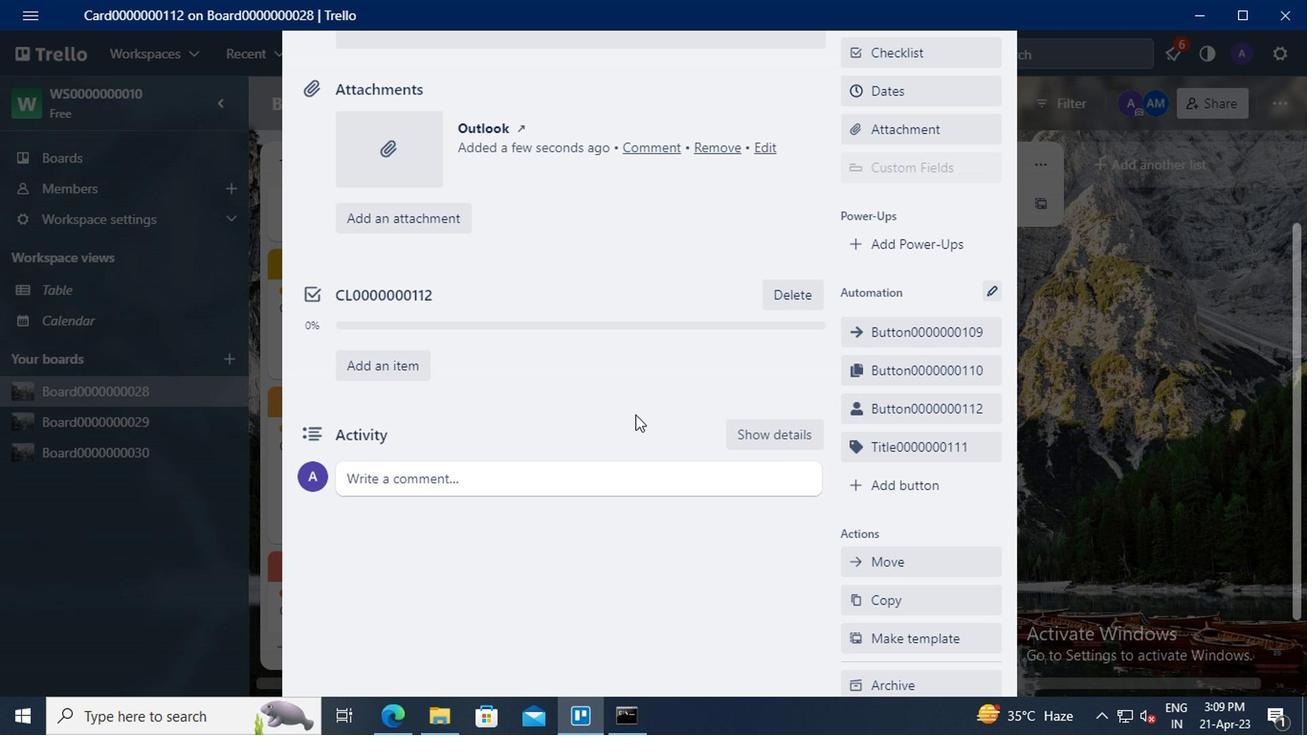 
Action: Mouse scrolled (592, 407) with delta (0, 1)
Screenshot: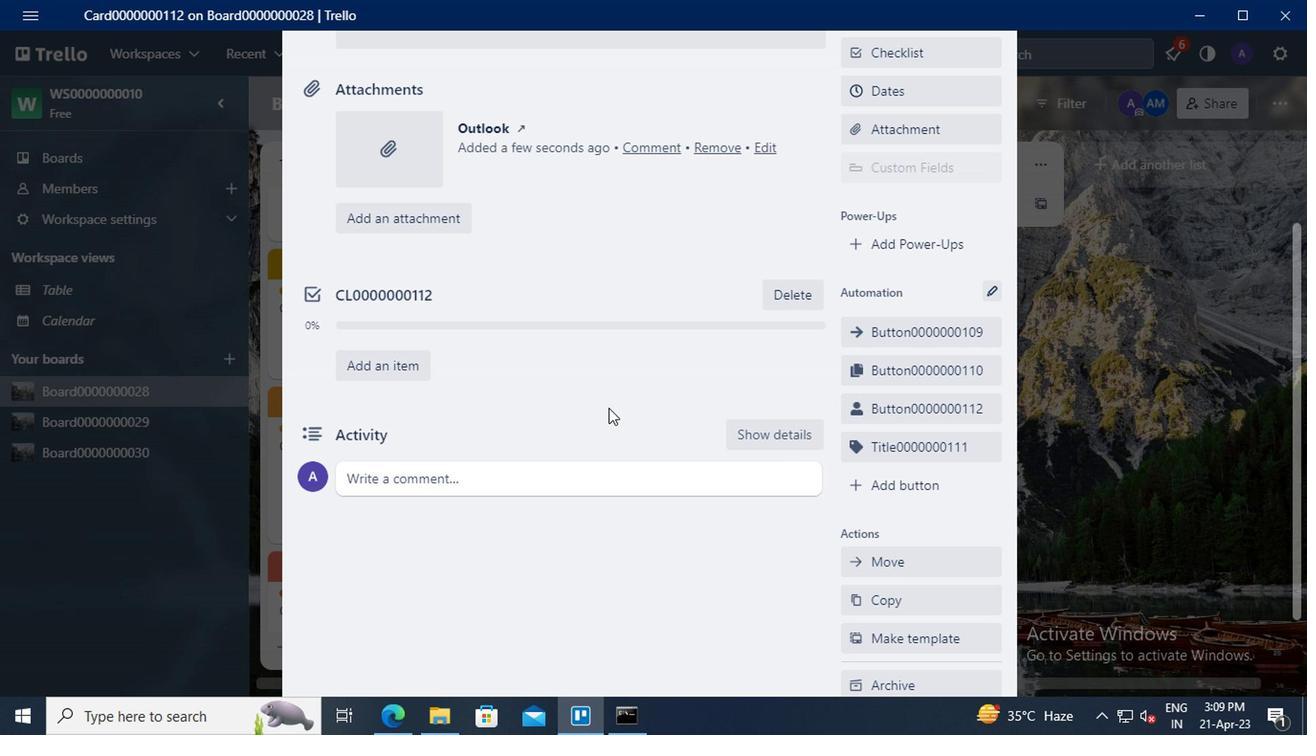 
Action: Mouse scrolled (592, 407) with delta (0, 1)
Screenshot: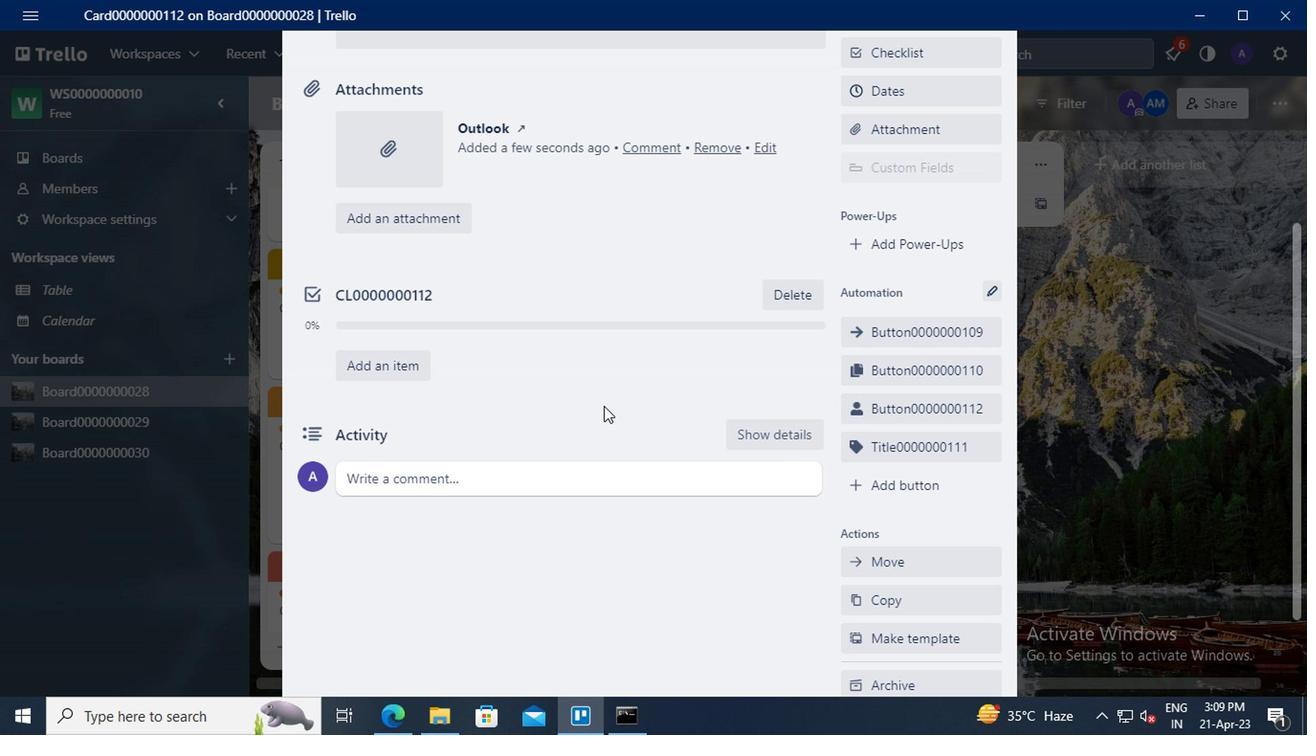 
Action: Mouse scrolled (592, 407) with delta (0, 1)
Screenshot: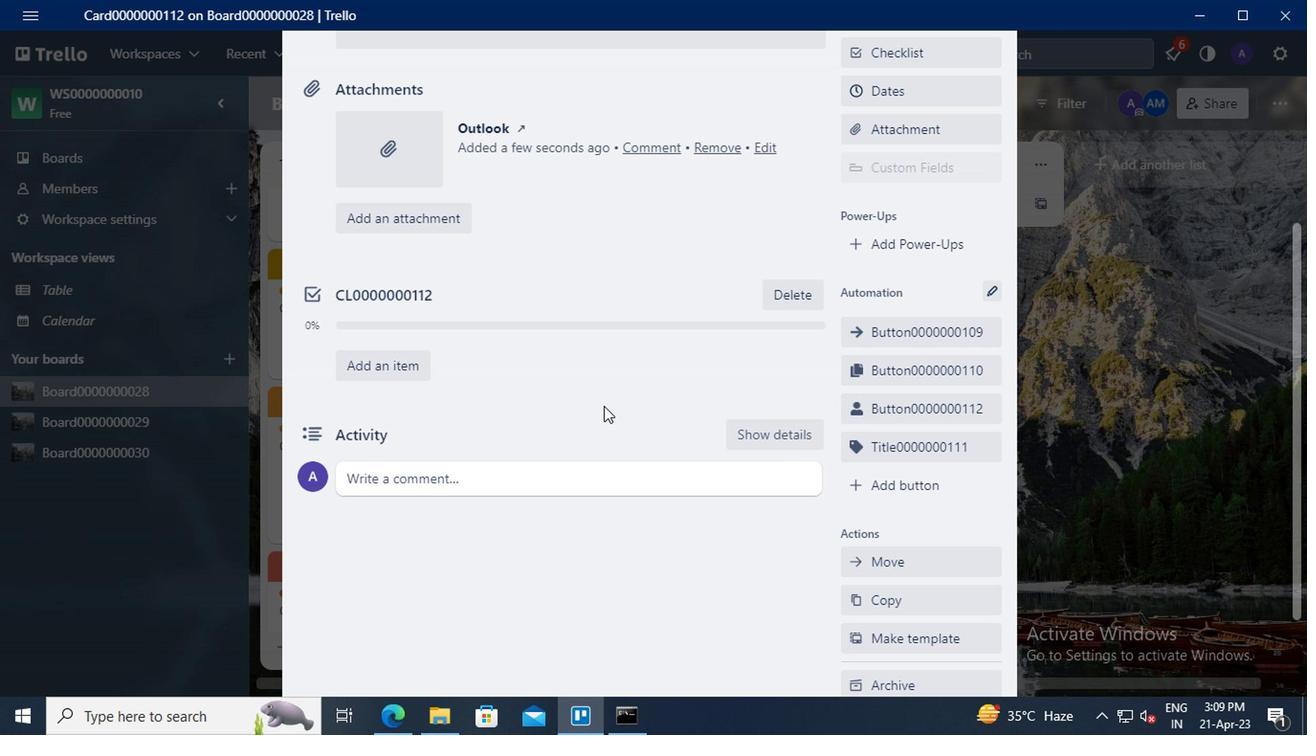 
Action: Mouse scrolled (592, 407) with delta (0, 1)
Screenshot: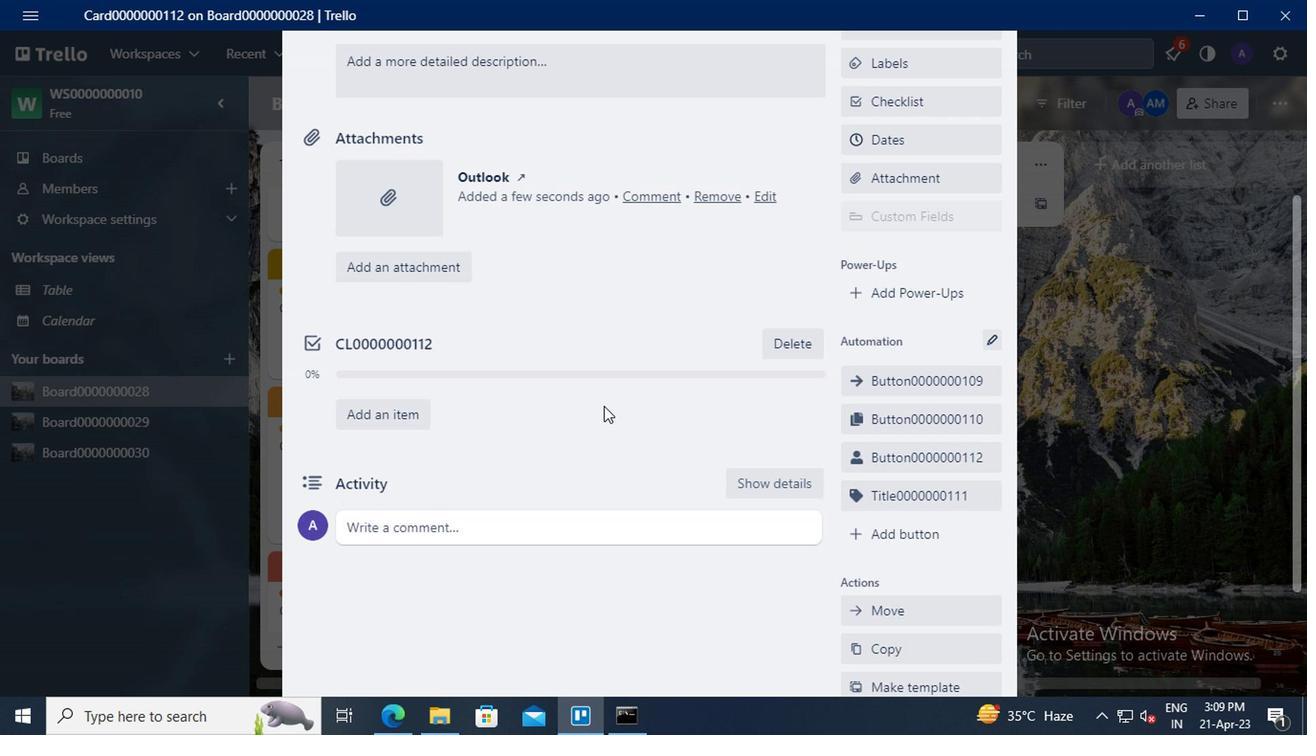 
Action: Mouse moved to (375, 402)
Screenshot: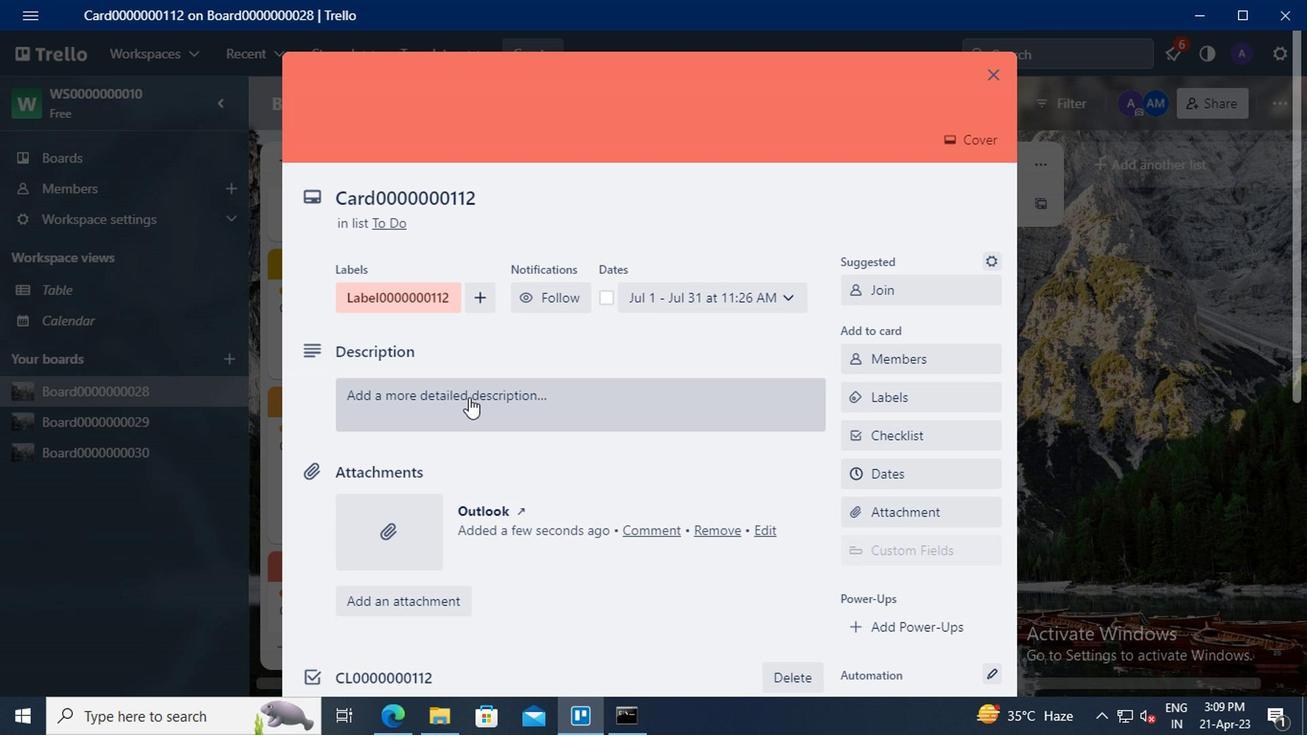 
Action: Mouse pressed left at (375, 402)
Screenshot: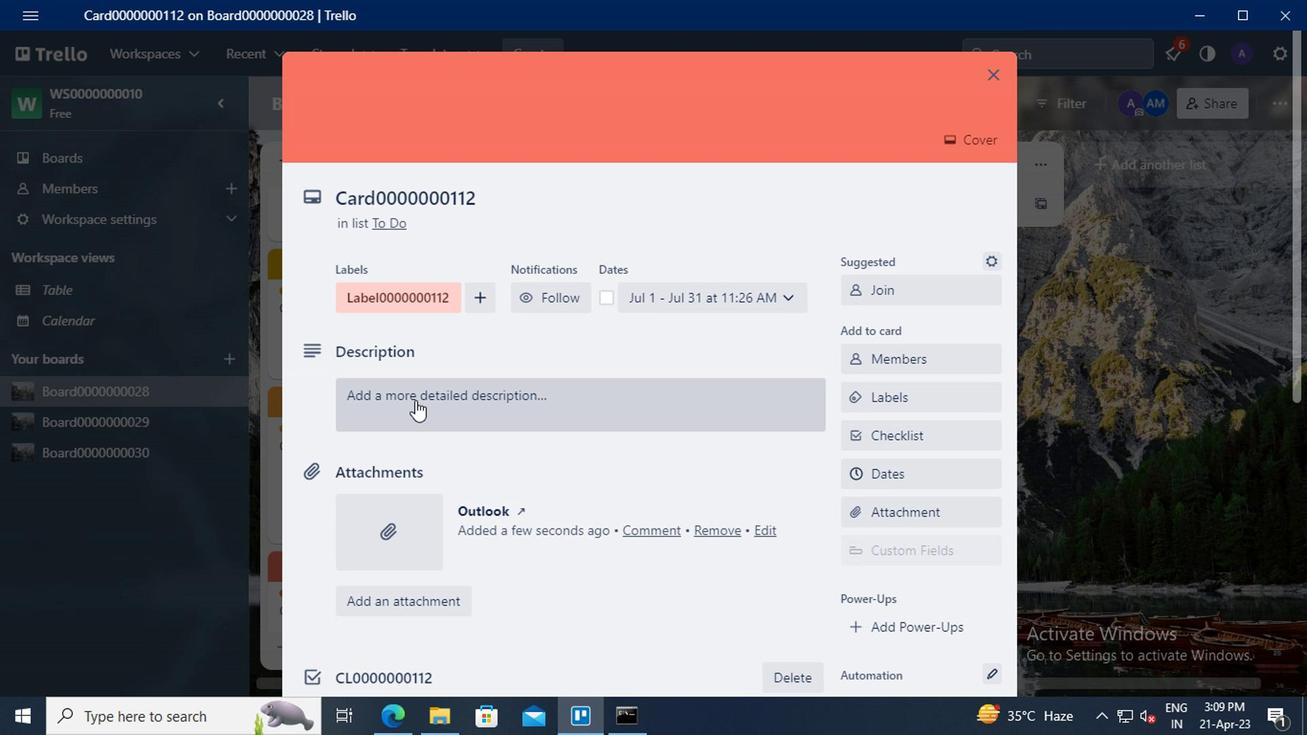 
Action: Mouse moved to (360, 456)
Screenshot: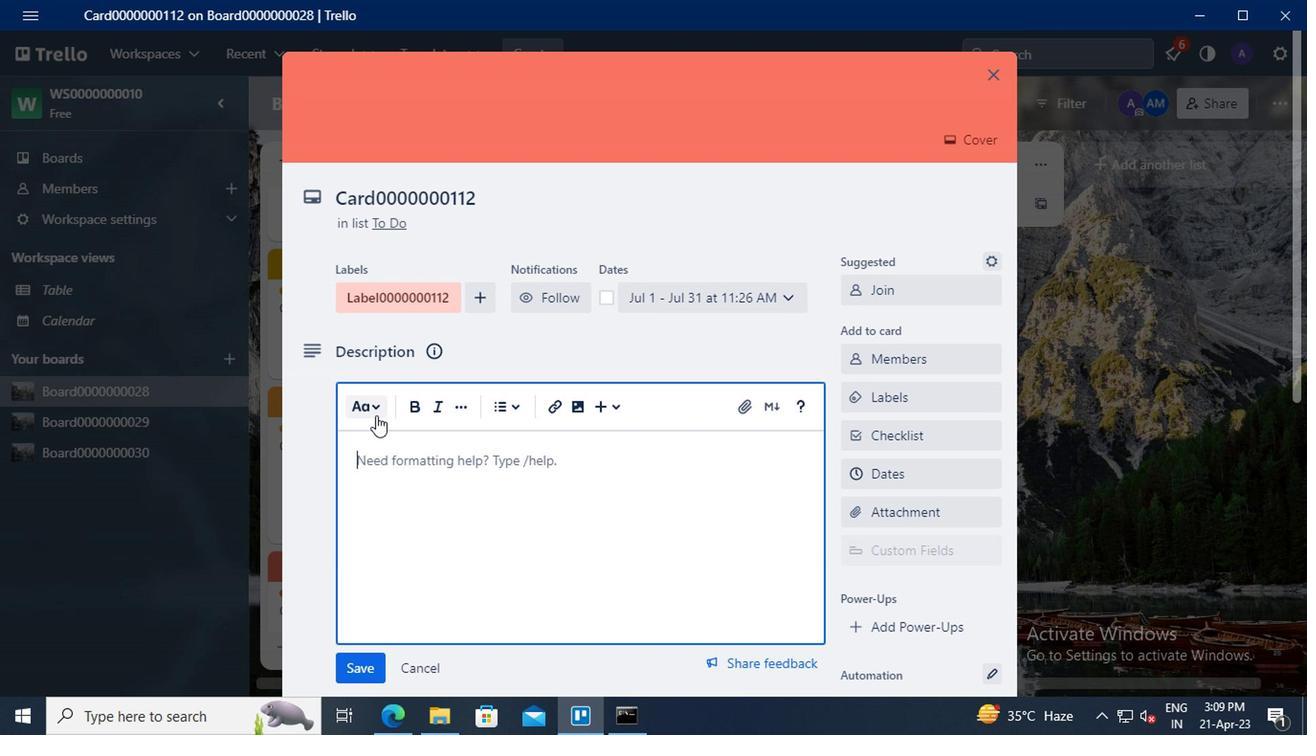 
Action: Mouse pressed left at (360, 456)
Screenshot: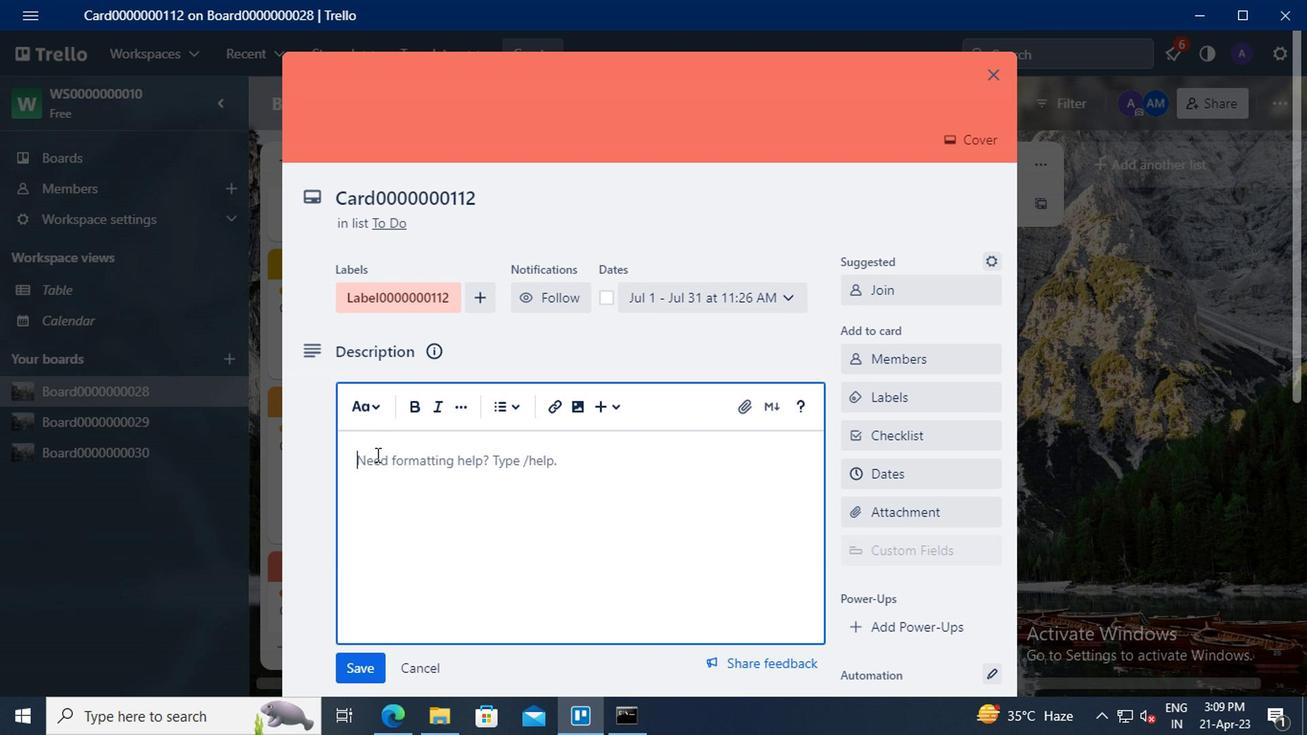 
Action: Key pressed <Key.shift>DS0000000112
Screenshot: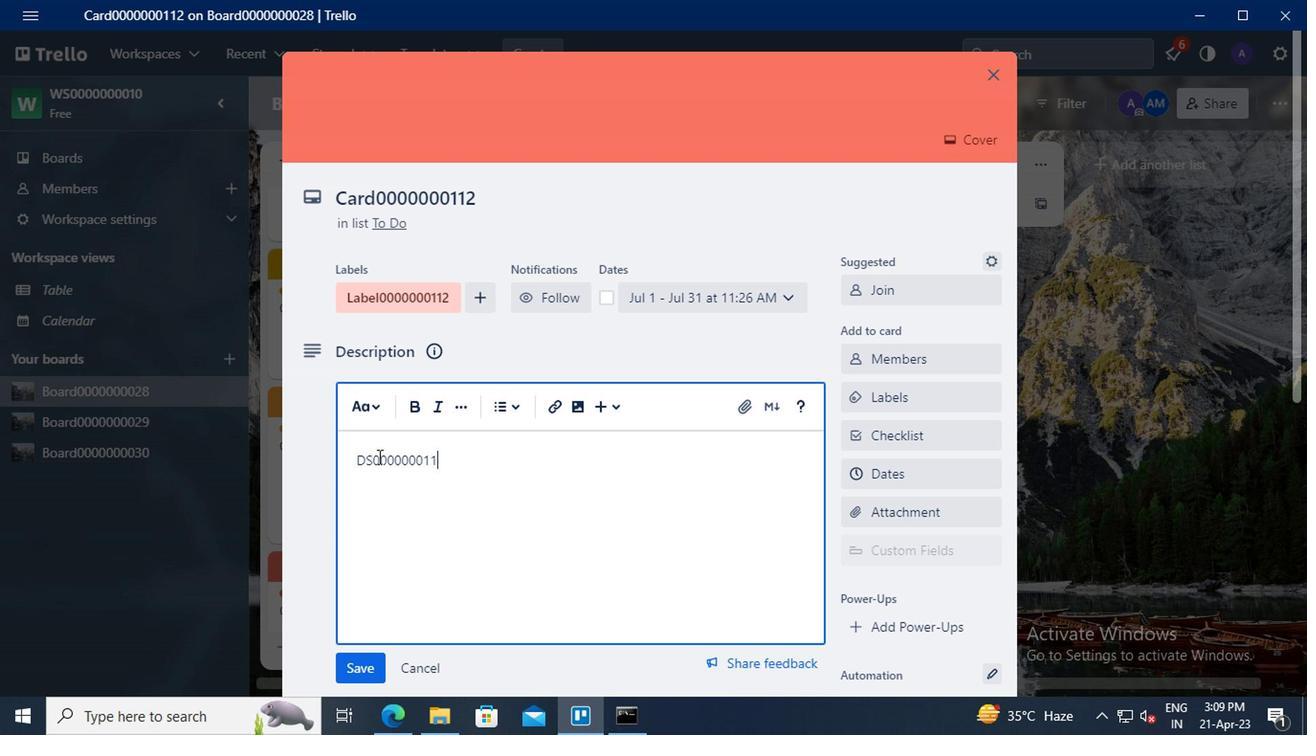 
Action: Mouse scrolled (360, 455) with delta (0, 0)
Screenshot: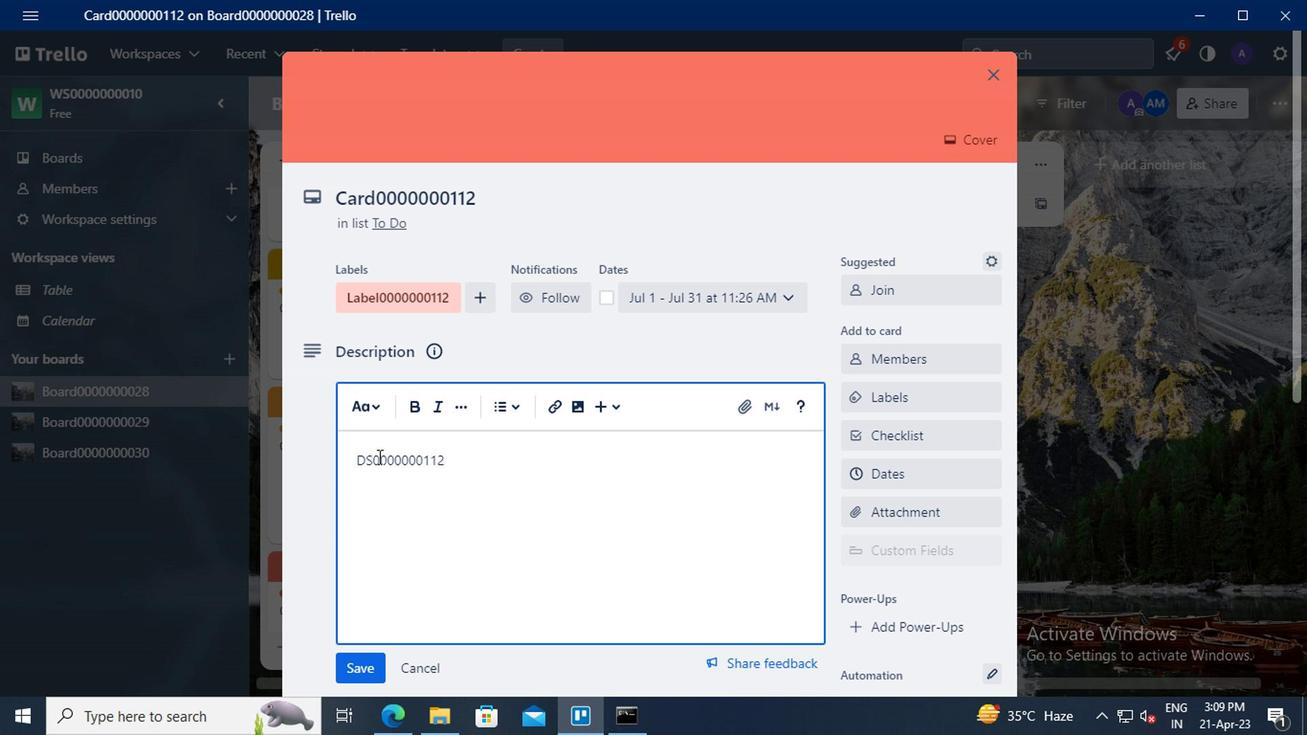 
Action: Mouse scrolled (360, 455) with delta (0, 0)
Screenshot: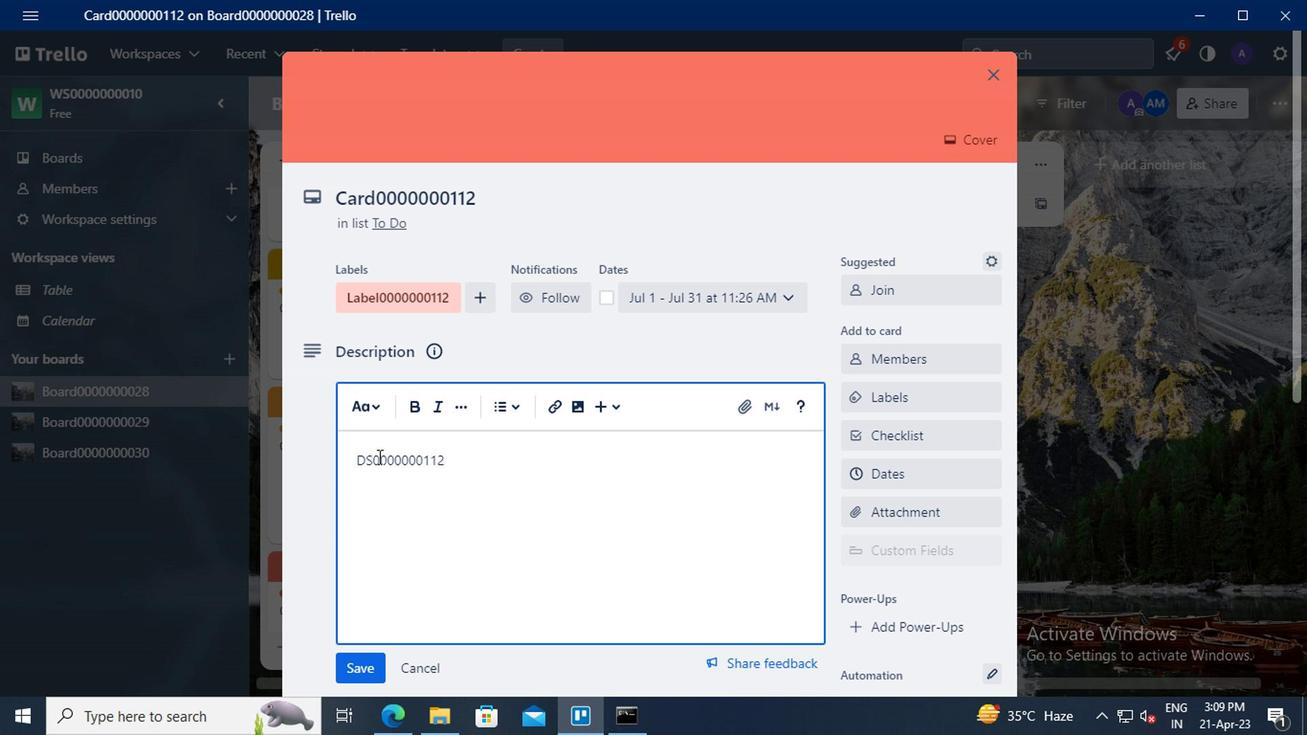 
Action: Mouse moved to (359, 473)
Screenshot: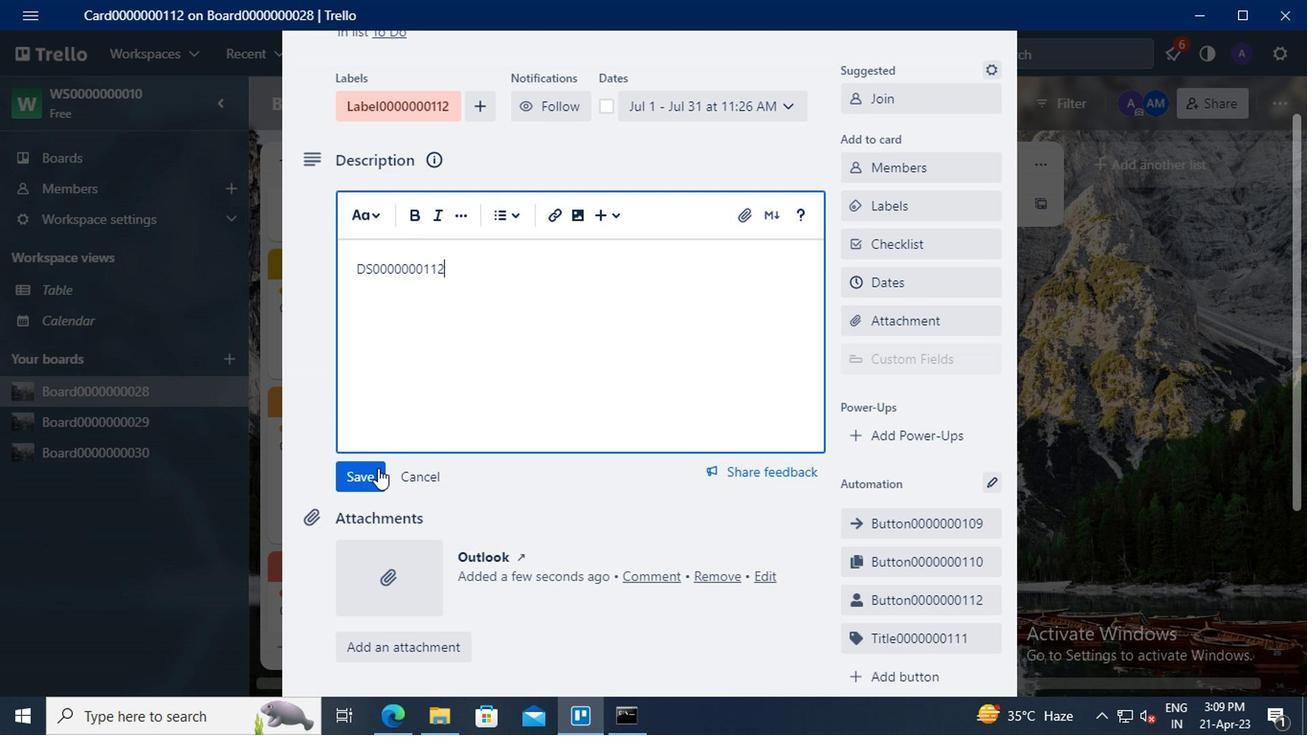 
Action: Mouse pressed left at (359, 473)
Screenshot: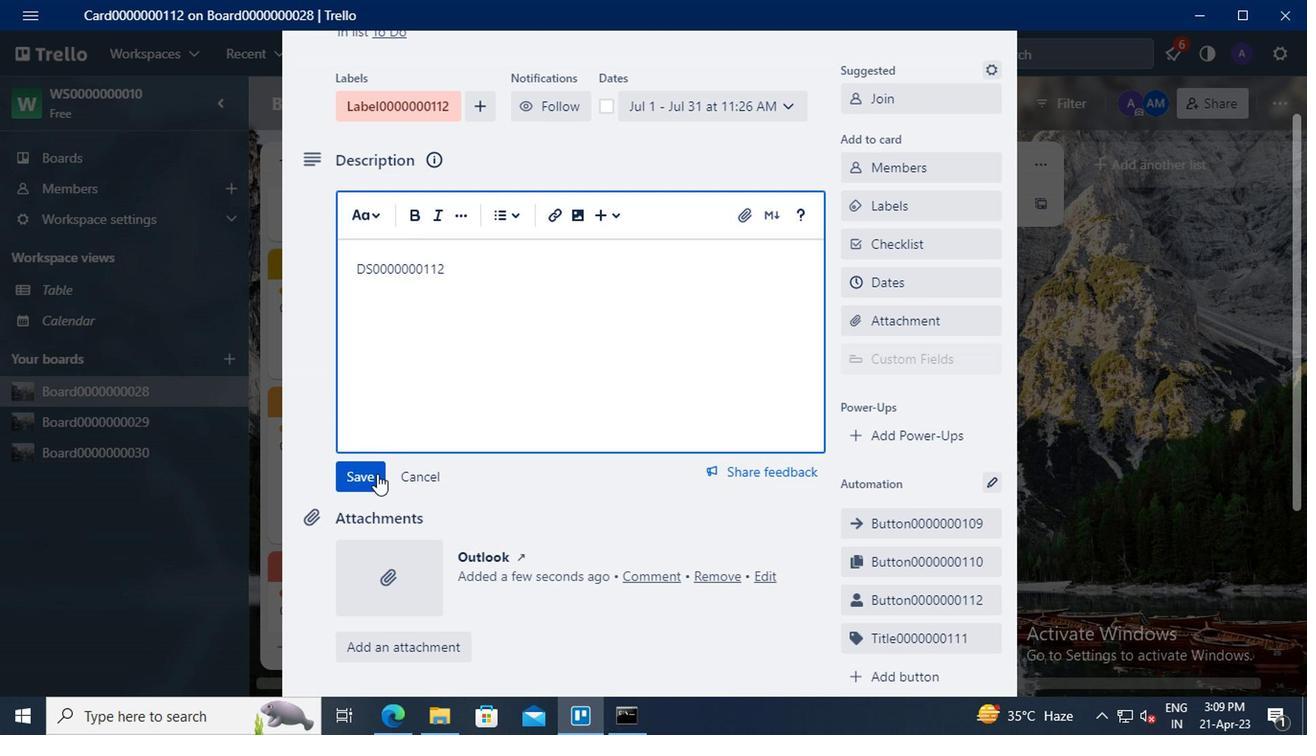 
Action: Mouse scrolled (359, 472) with delta (0, 0)
Screenshot: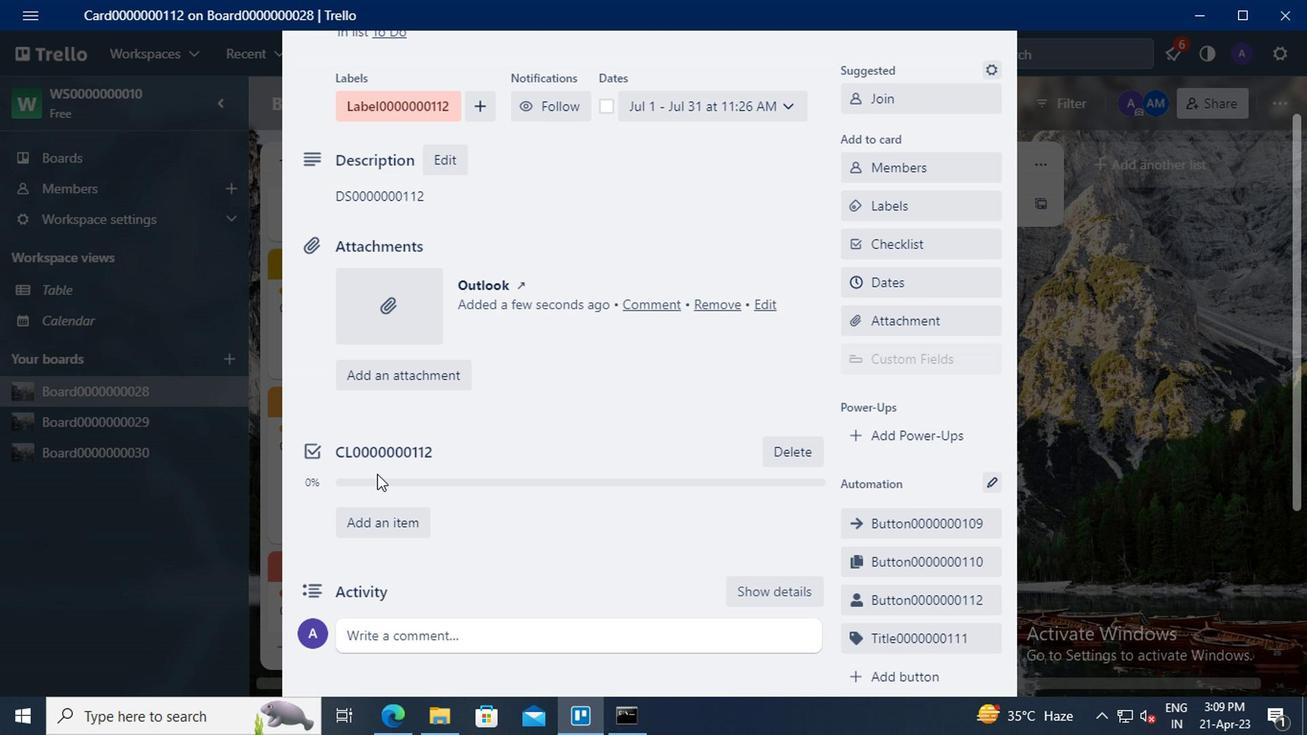 
Action: Mouse moved to (373, 533)
Screenshot: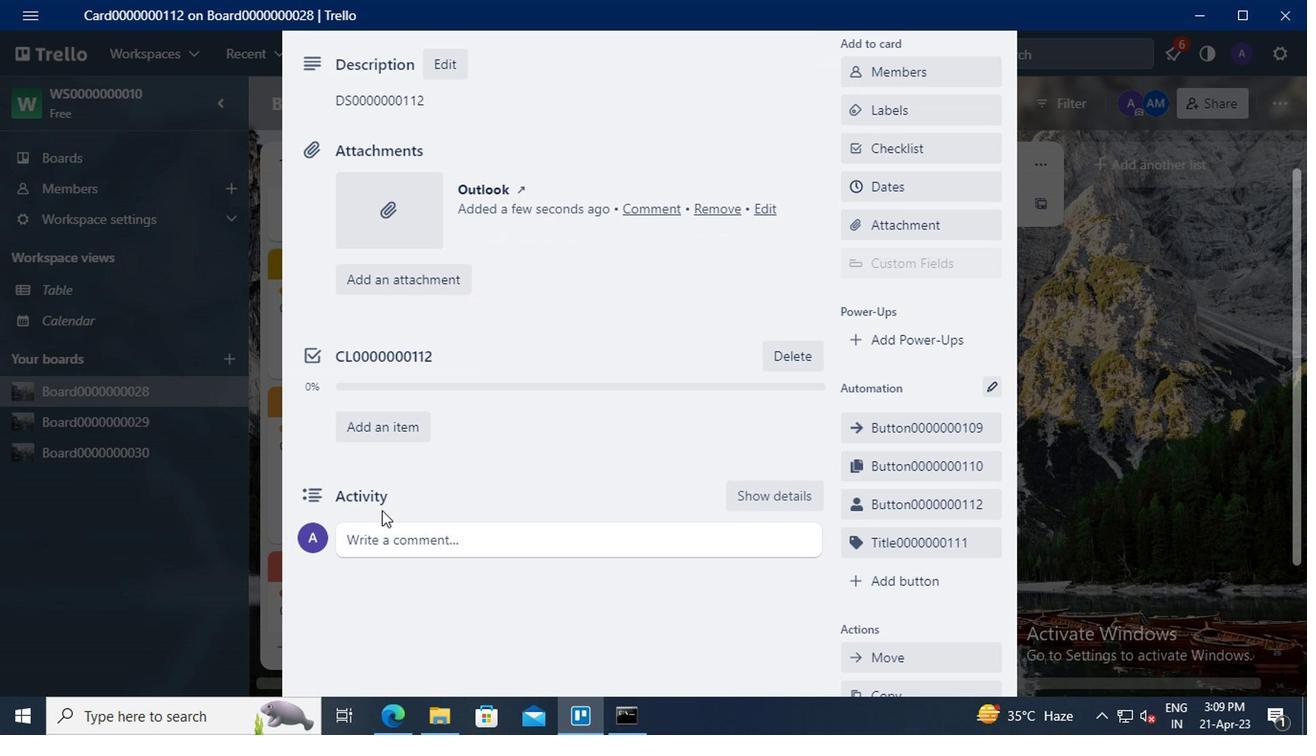
Action: Mouse pressed left at (373, 533)
Screenshot: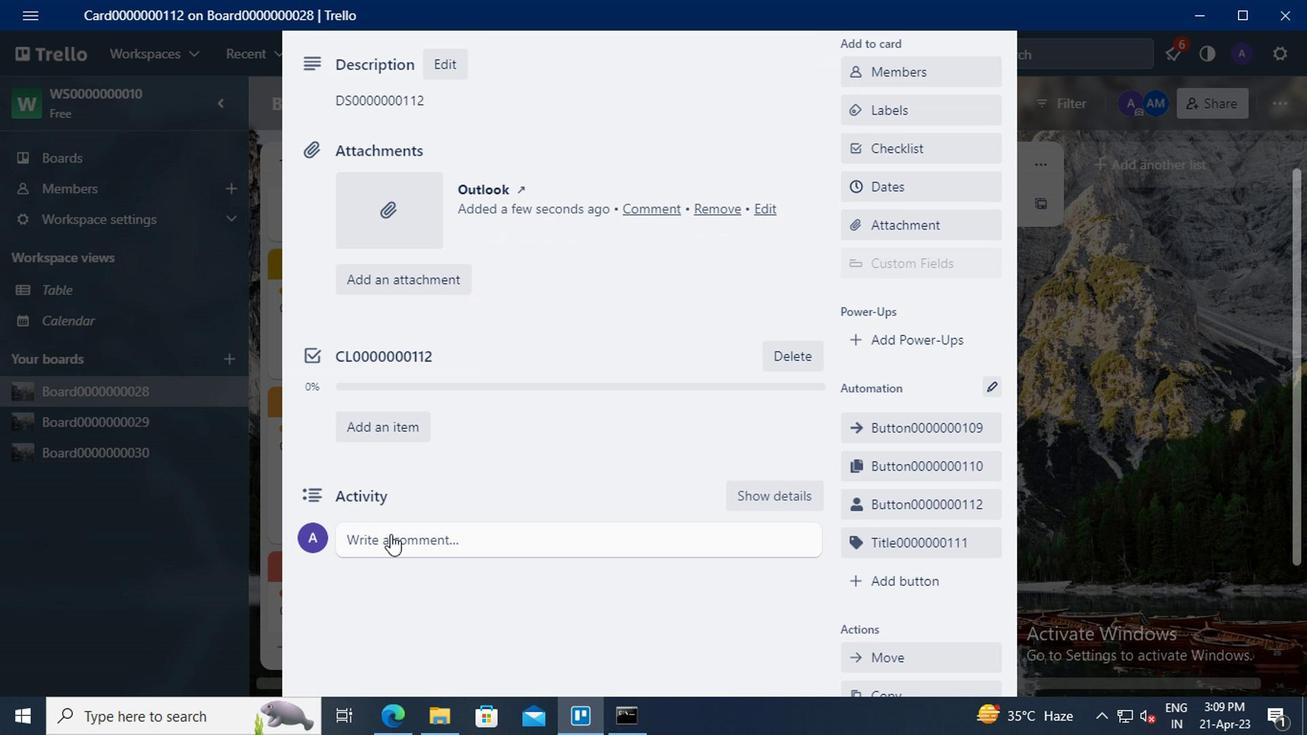 
Action: Key pressed <Key.shift>CM0000000112
Screenshot: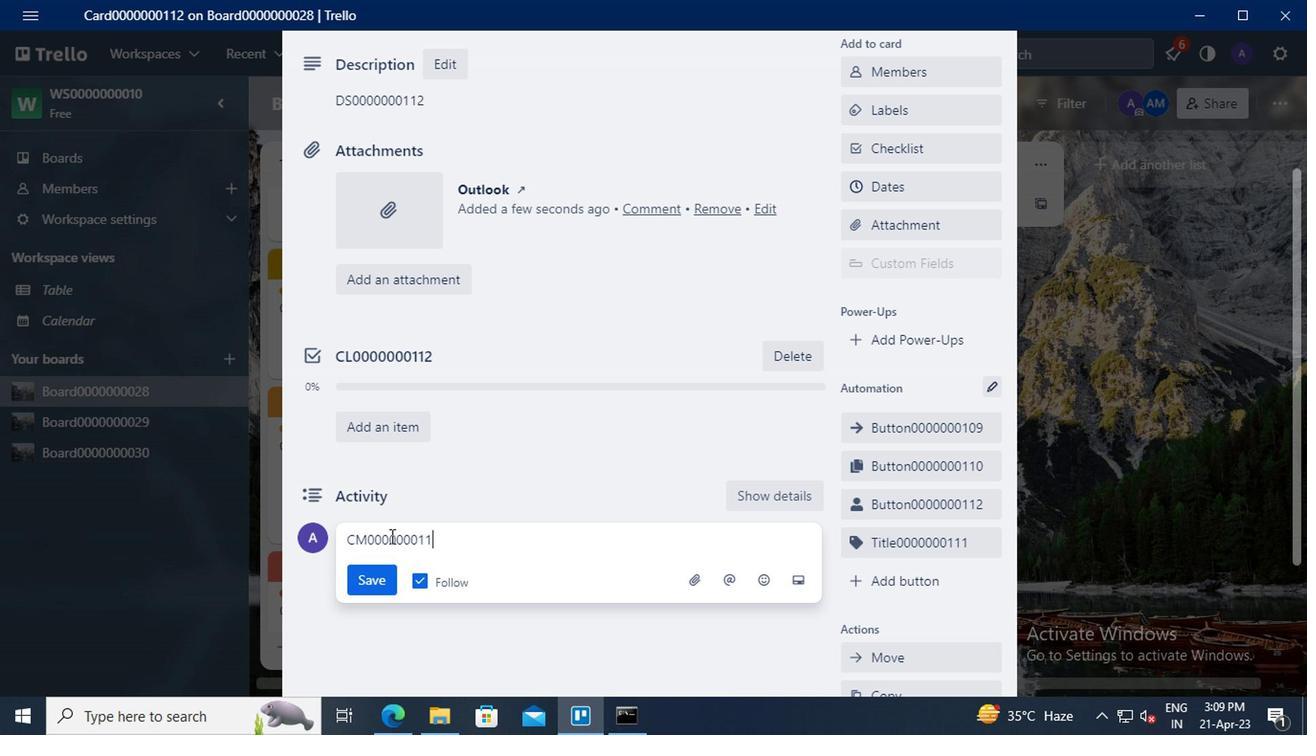
Action: Mouse moved to (360, 578)
Screenshot: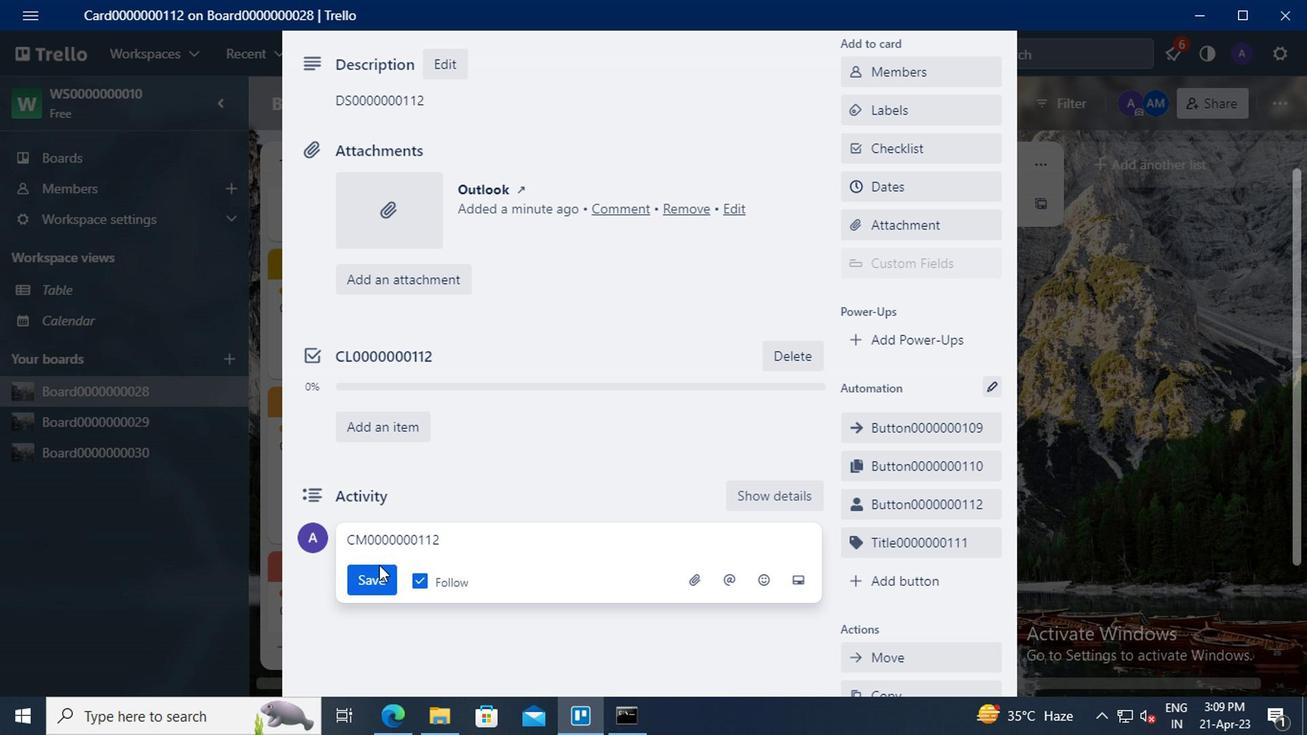 
Action: Mouse pressed left at (360, 578)
Screenshot: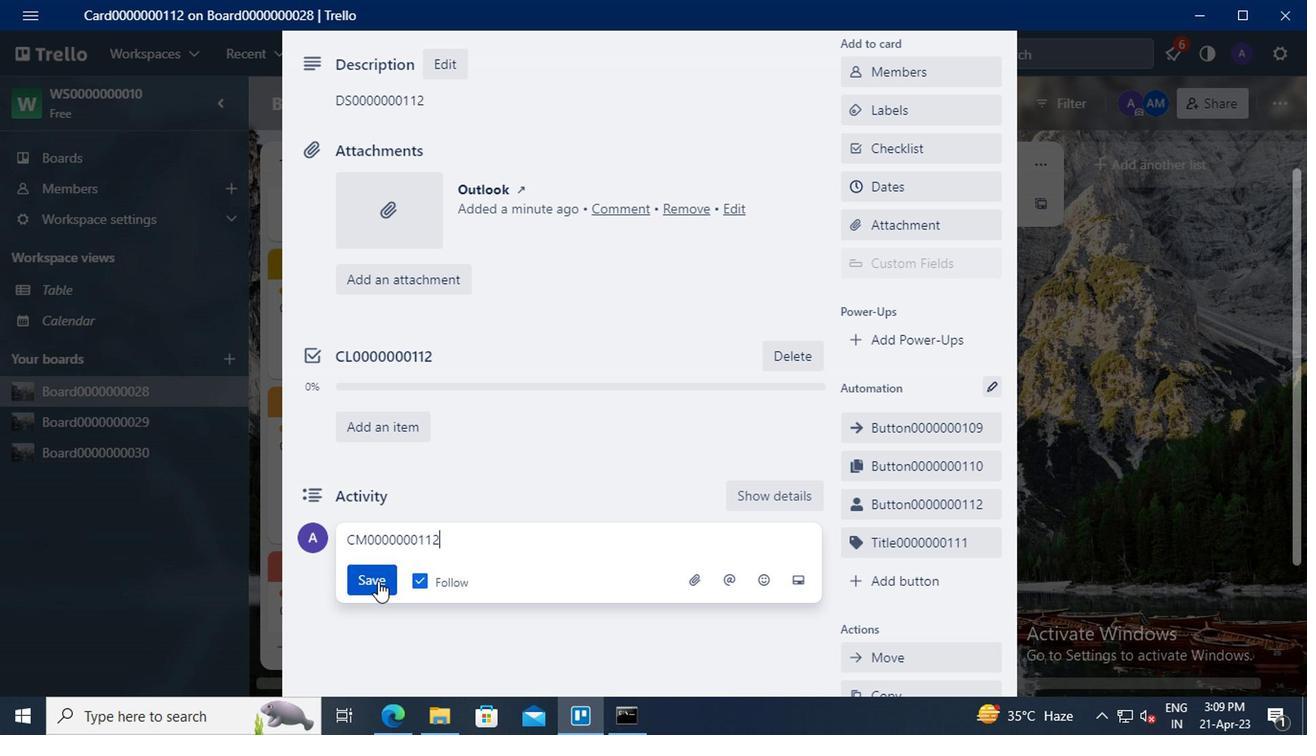 
